 Task: For heading Calibri with Bold.  font size for heading24,  'Change the font style of data to'Bell MT.  and font size to 16,  Change the alignment of both headline & data to Align middle & Align Center.  In the sheet  BudgetPlan
Action: Mouse moved to (35, 98)
Screenshot: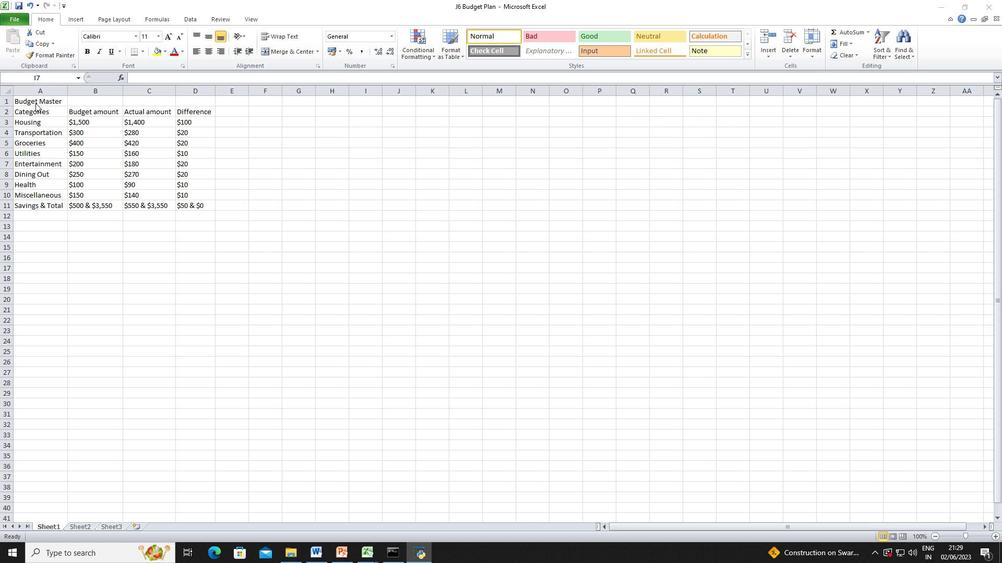 
Action: Mouse pressed left at (35, 98)
Screenshot: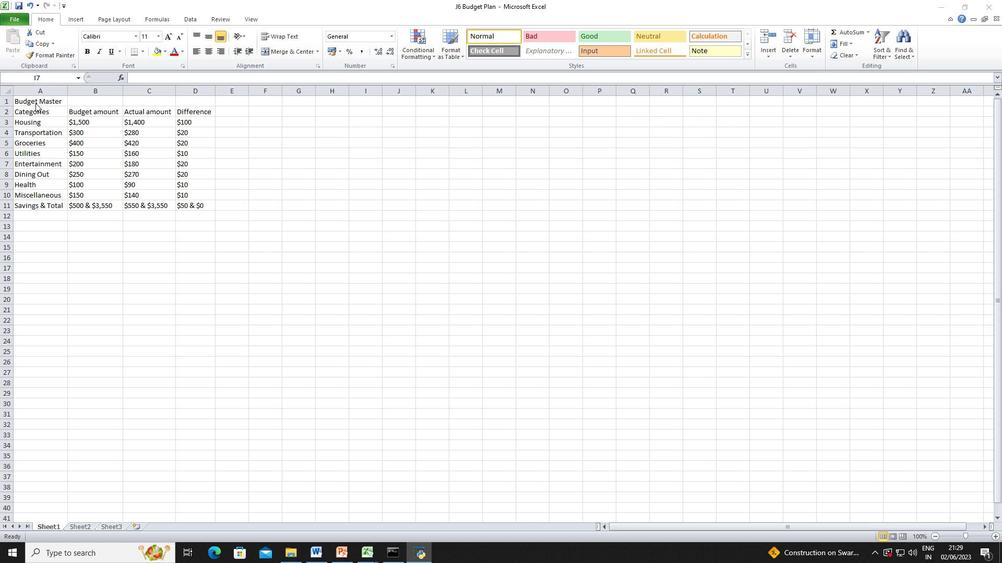 
Action: Mouse moved to (37, 102)
Screenshot: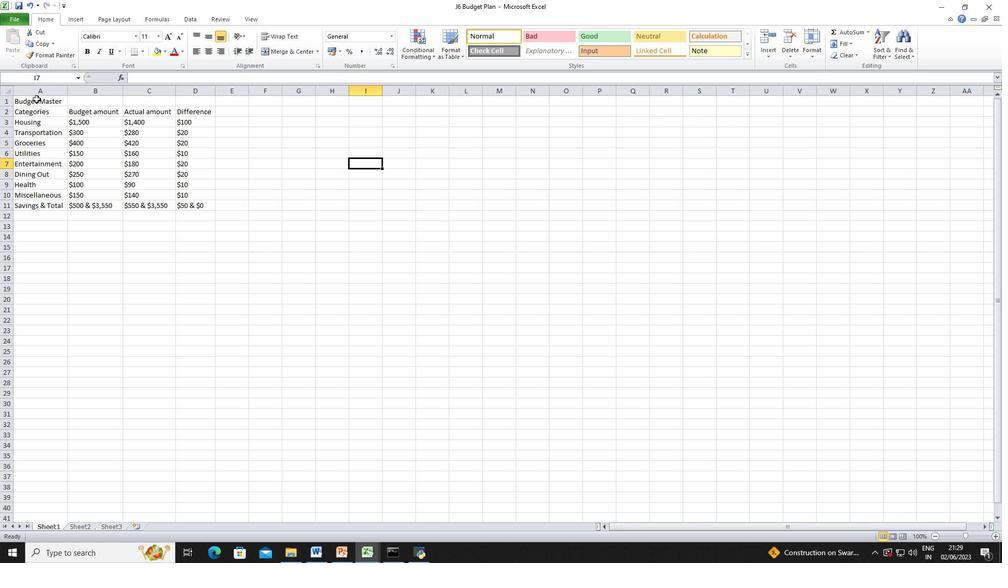 
Action: Mouse pressed left at (37, 102)
Screenshot: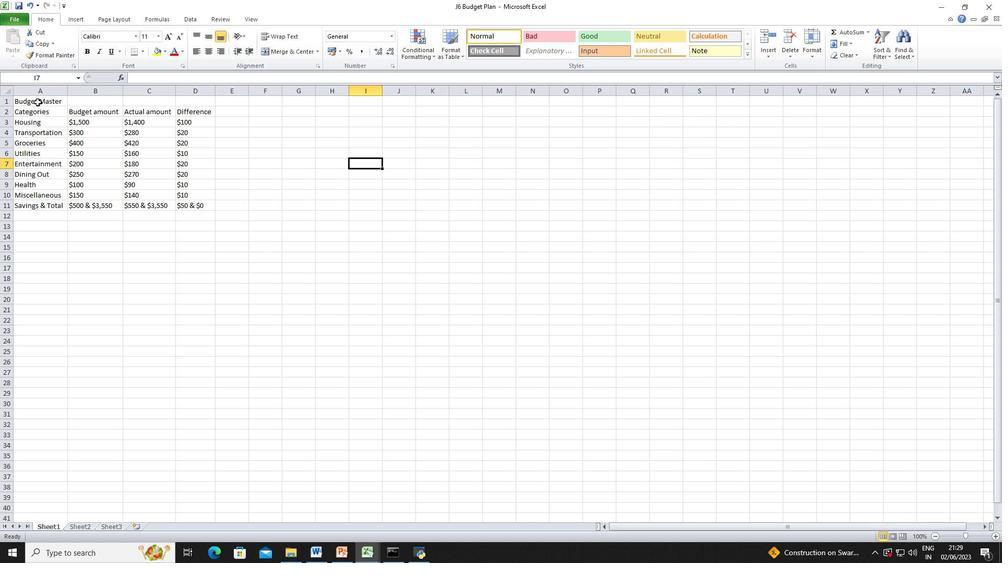 
Action: Mouse moved to (136, 34)
Screenshot: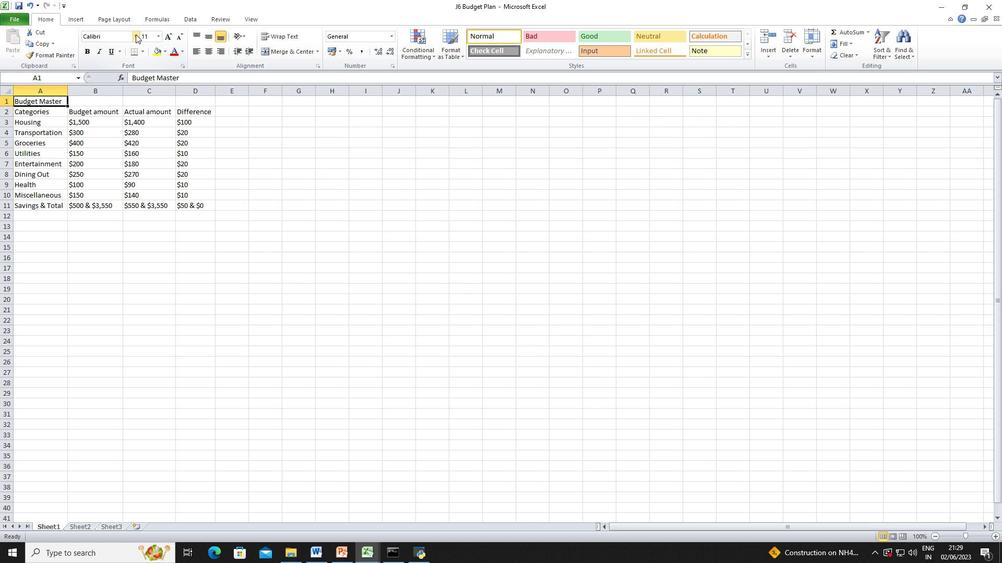 
Action: Mouse pressed left at (136, 34)
Screenshot: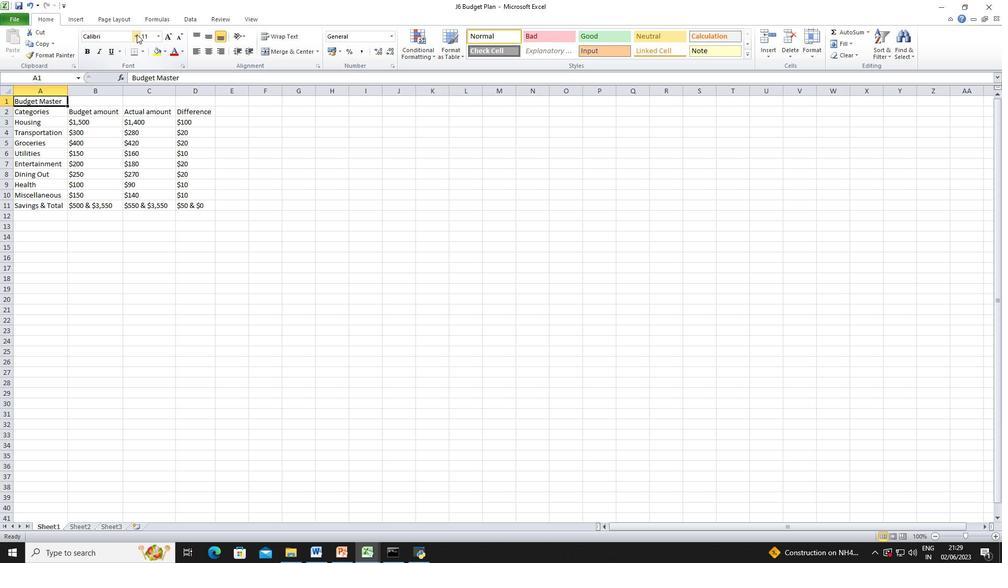 
Action: Mouse moved to (124, 75)
Screenshot: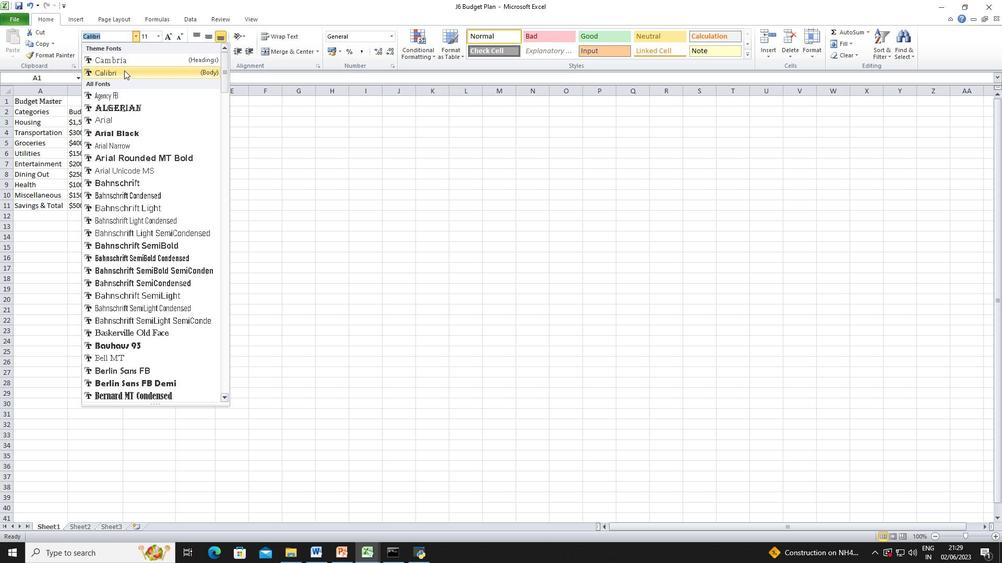 
Action: Mouse pressed left at (124, 75)
Screenshot: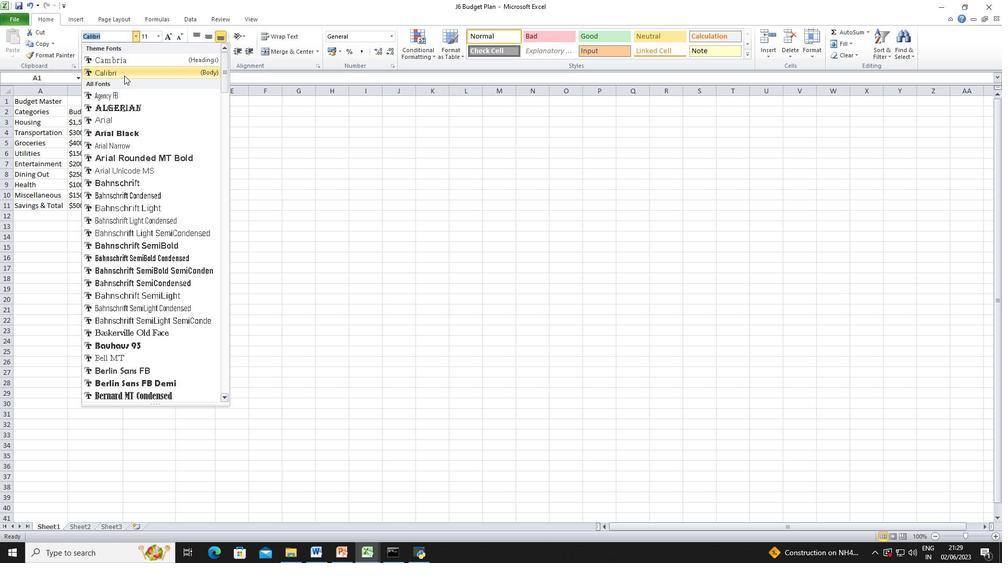 
Action: Mouse moved to (88, 55)
Screenshot: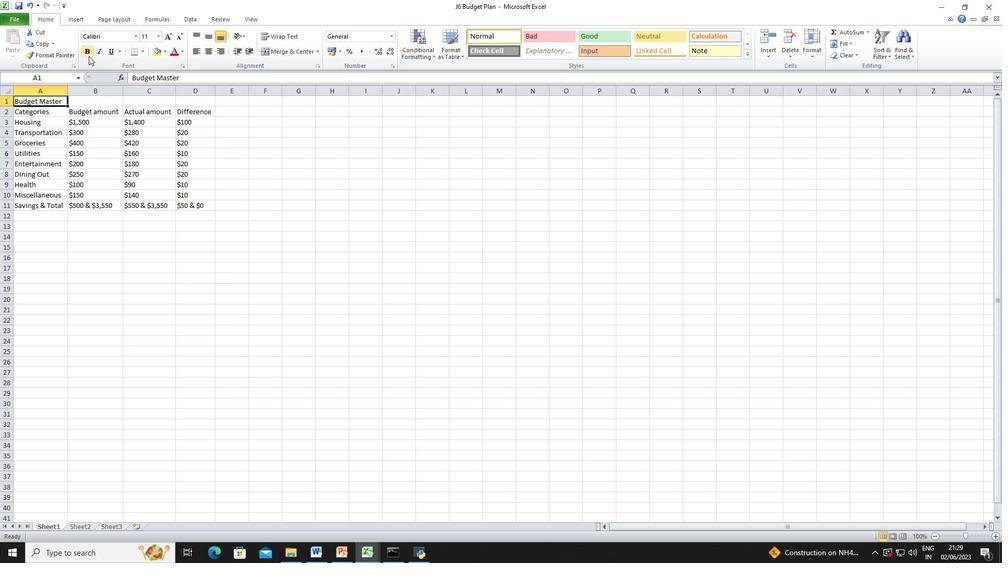 
Action: Mouse pressed left at (88, 55)
Screenshot: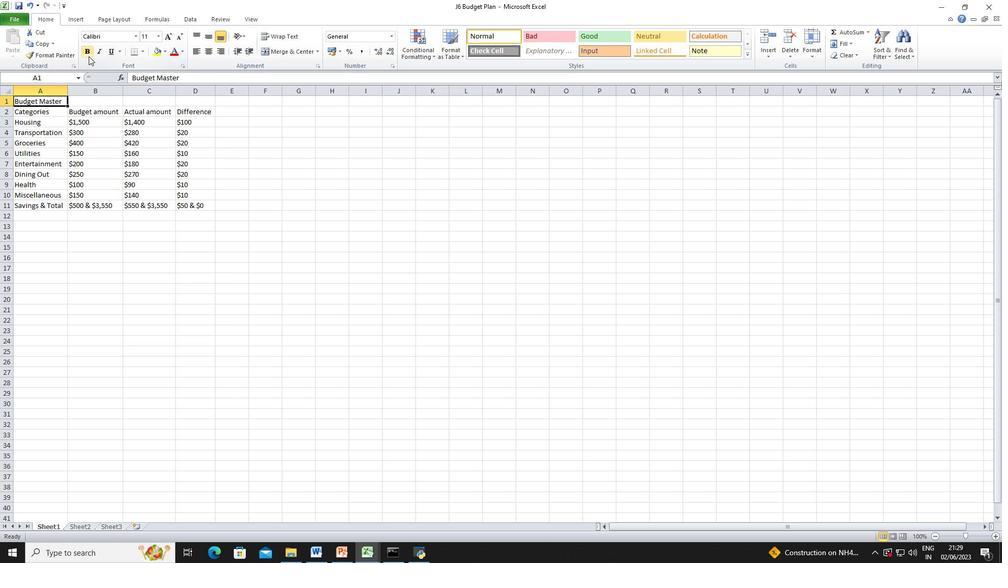 
Action: Mouse moved to (155, 38)
Screenshot: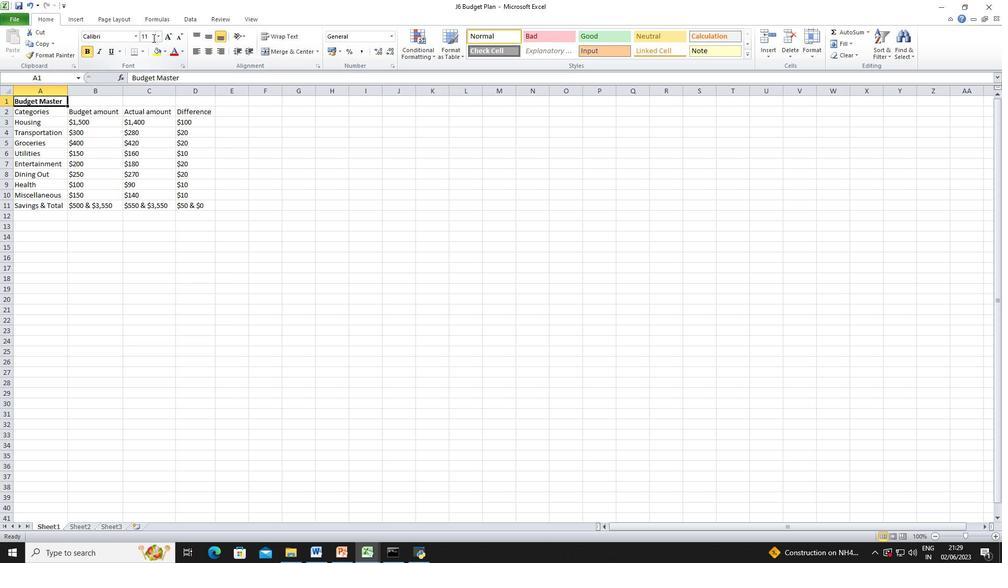 
Action: Mouse pressed left at (155, 38)
Screenshot: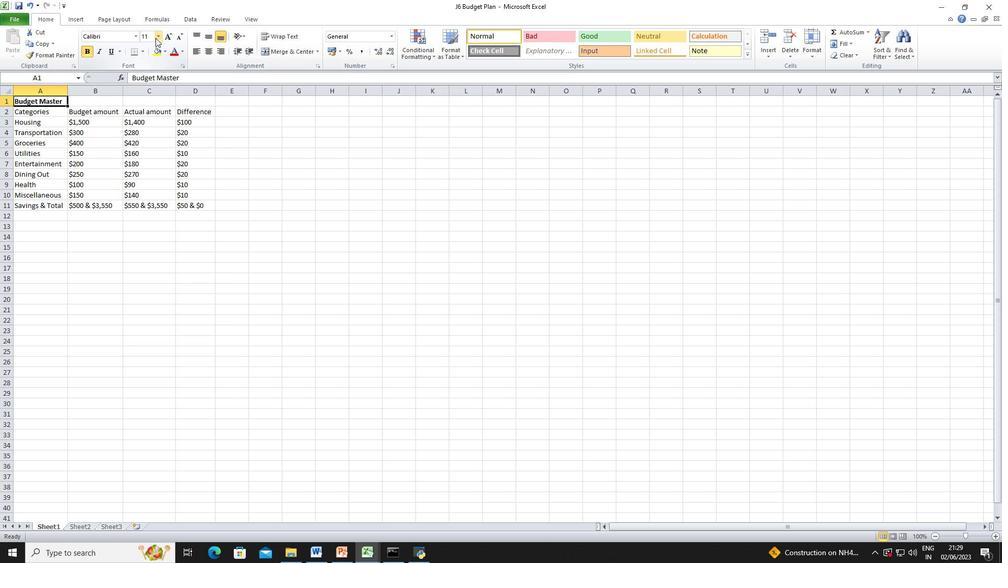 
Action: Mouse moved to (144, 136)
Screenshot: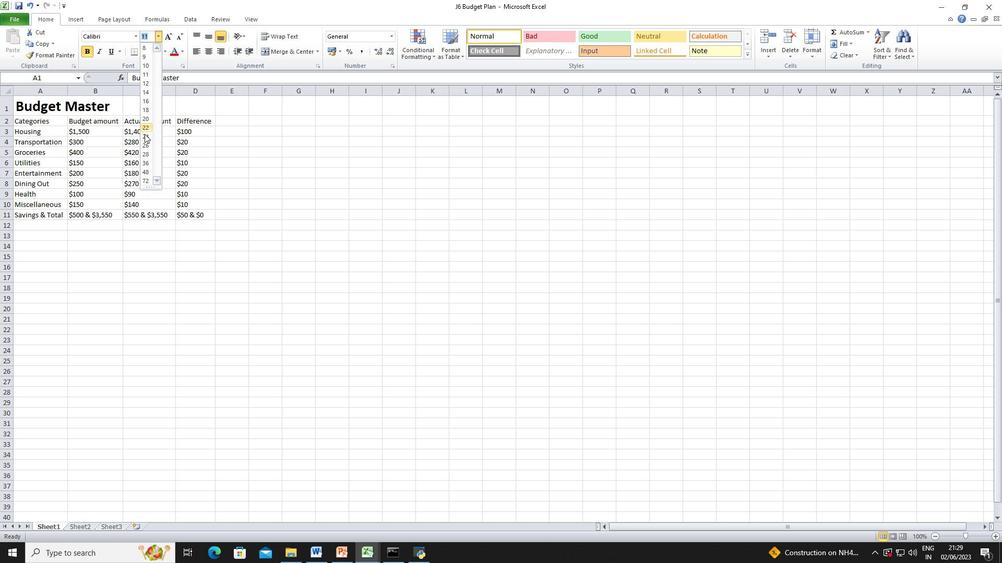
Action: Mouse pressed left at (144, 136)
Screenshot: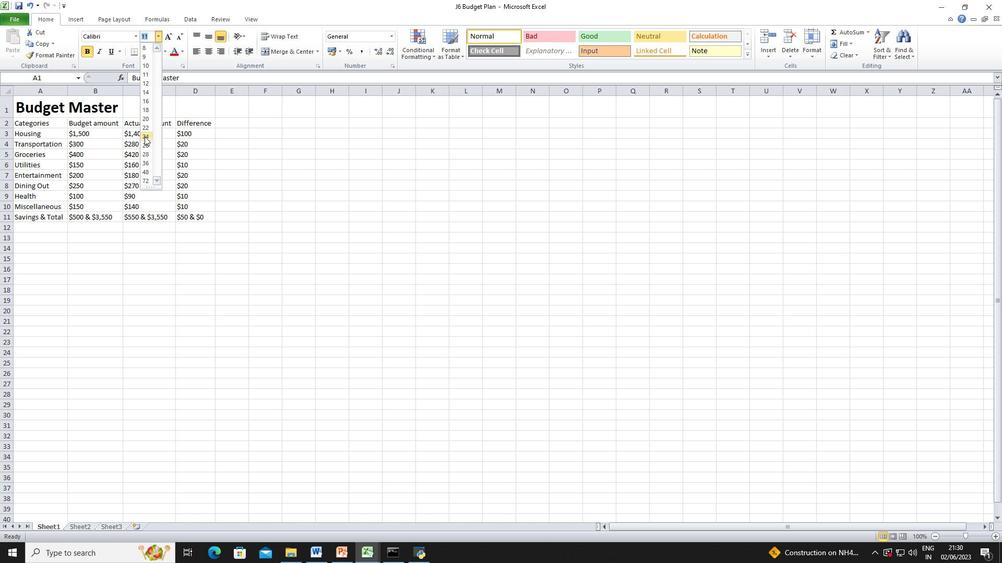 
Action: Mouse moved to (328, 152)
Screenshot: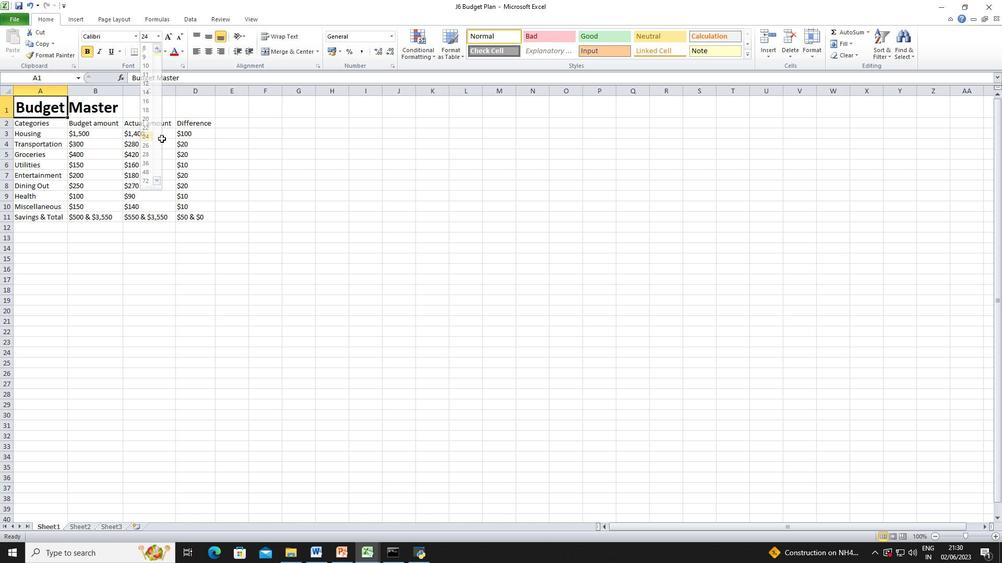 
Action: Mouse pressed left at (328, 152)
Screenshot: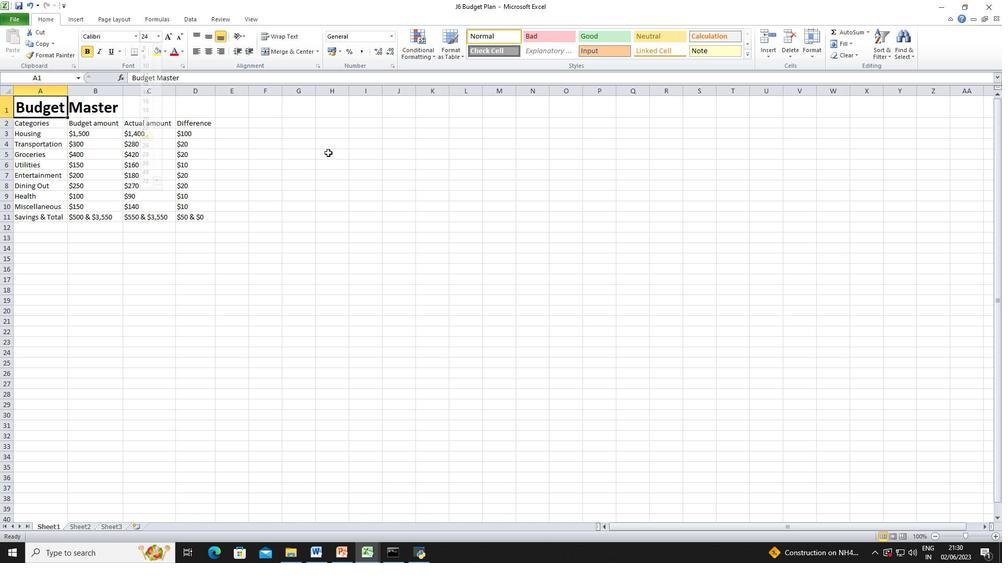 
Action: Mouse moved to (41, 126)
Screenshot: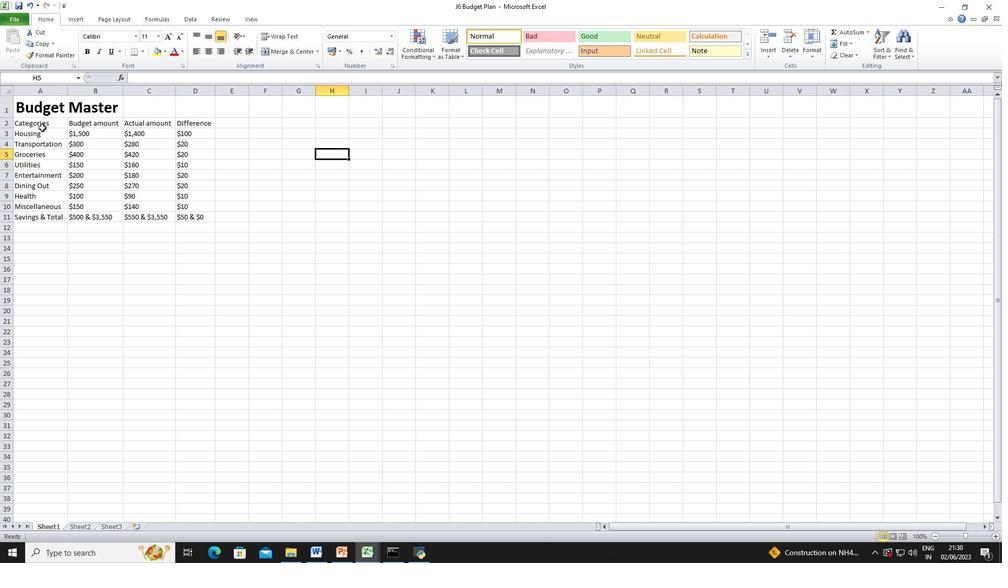 
Action: Mouse pressed left at (41, 126)
Screenshot: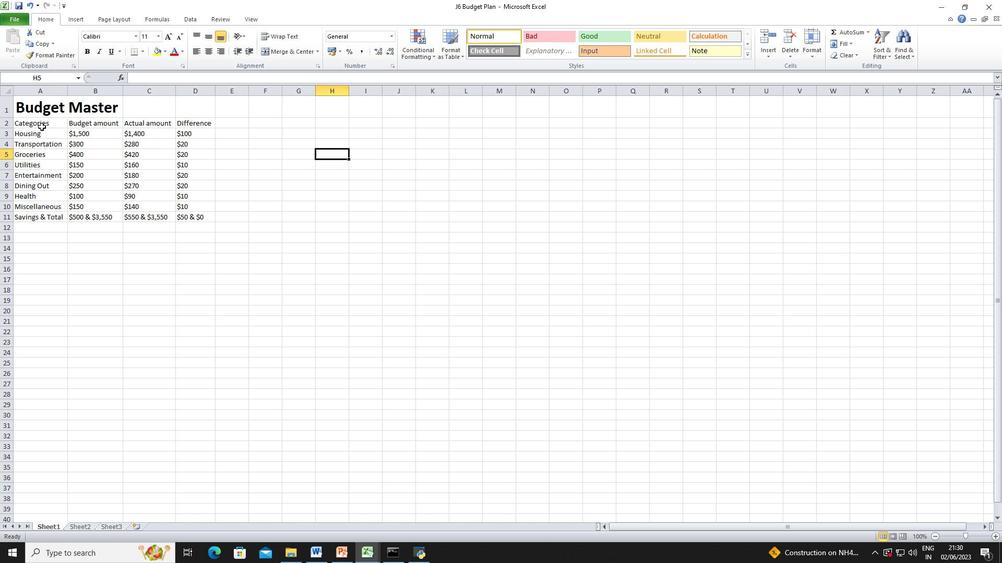 
Action: Mouse moved to (134, 31)
Screenshot: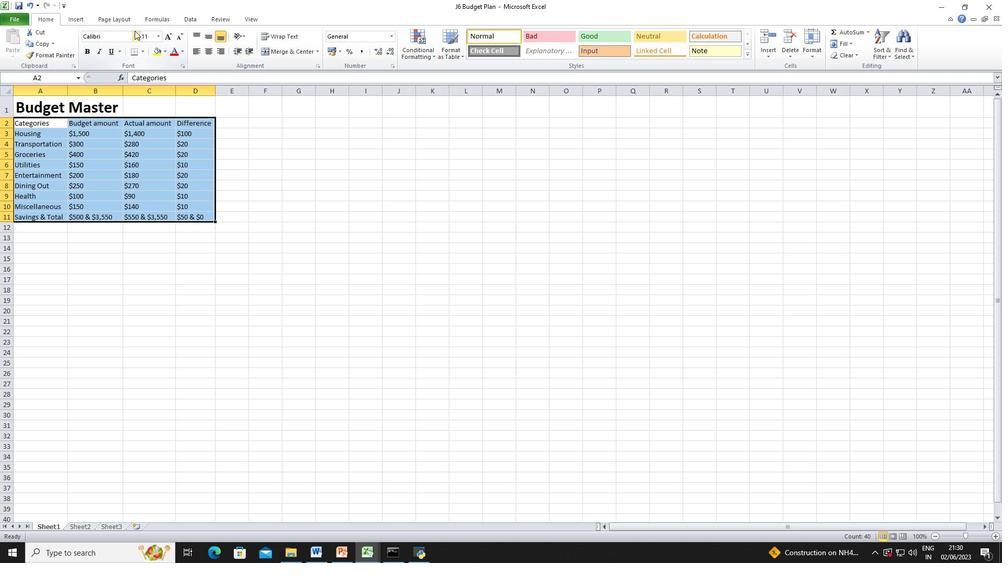 
Action: Mouse pressed left at (134, 31)
Screenshot: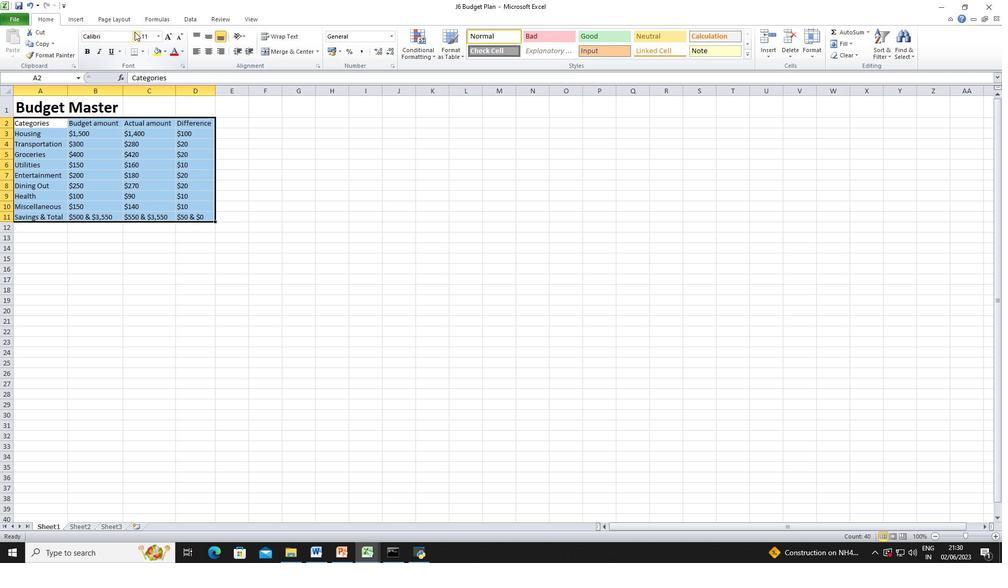 
Action: Mouse moved to (132, 357)
Screenshot: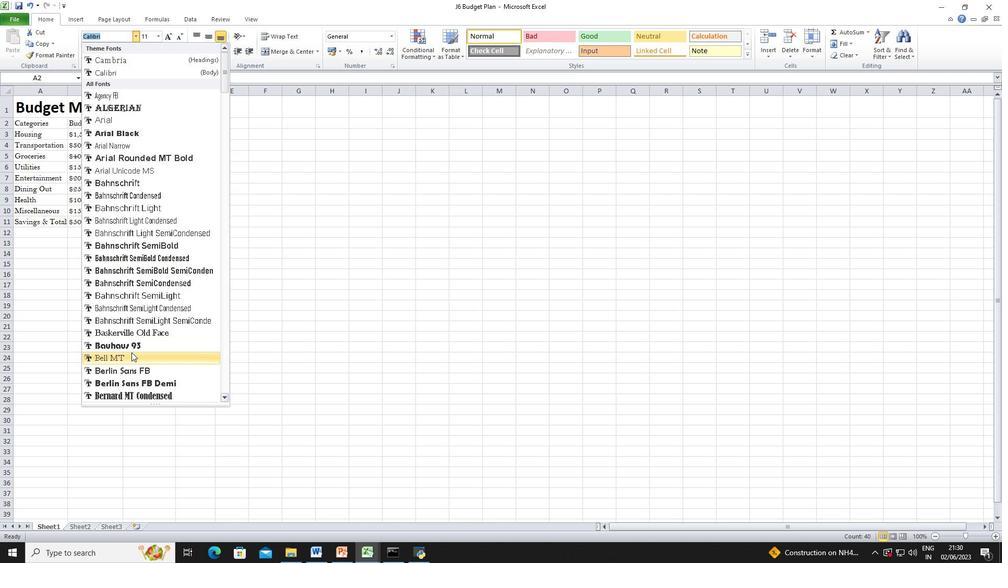 
Action: Mouse pressed left at (132, 357)
Screenshot: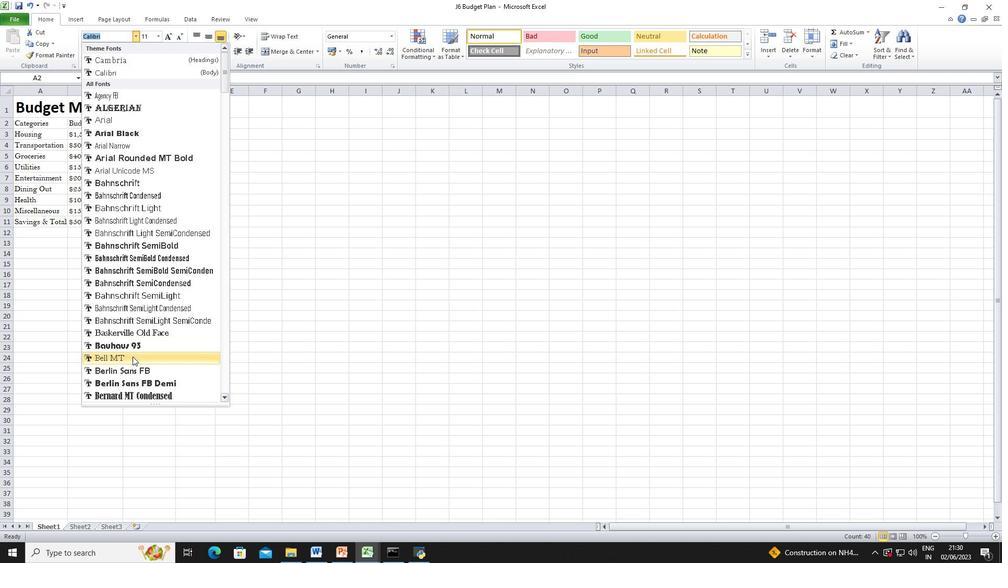 
Action: Mouse moved to (160, 36)
Screenshot: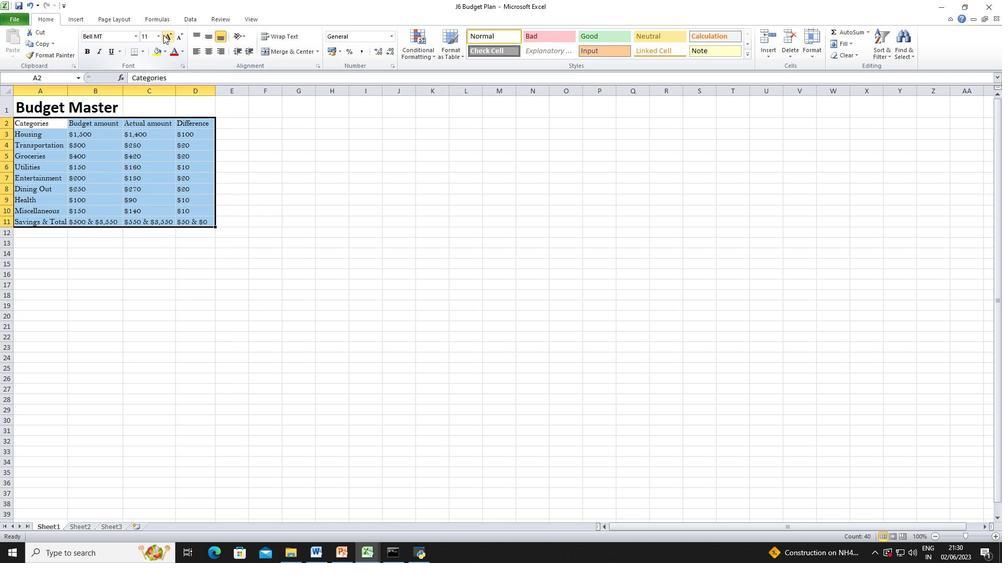 
Action: Mouse pressed left at (160, 36)
Screenshot: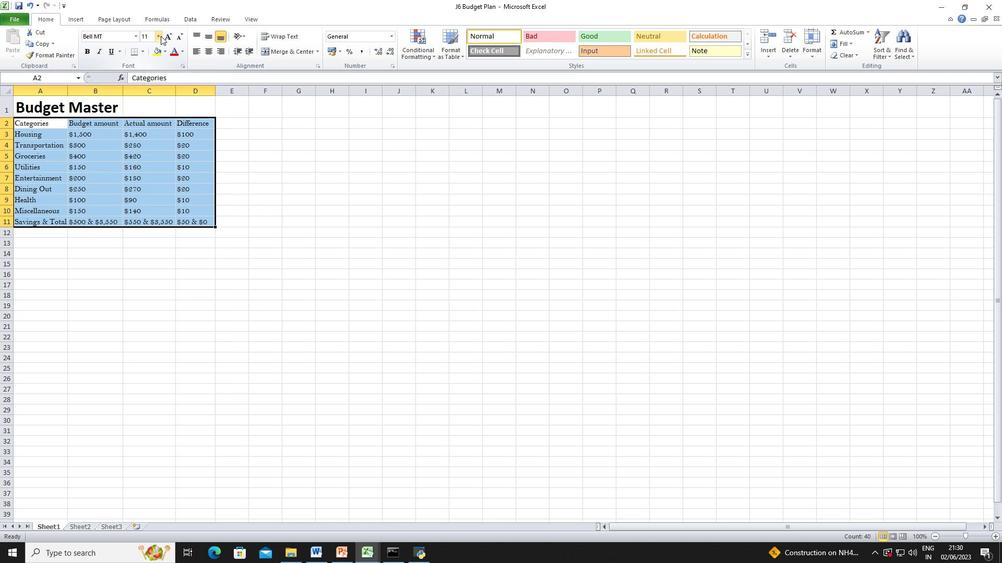 
Action: Mouse moved to (147, 101)
Screenshot: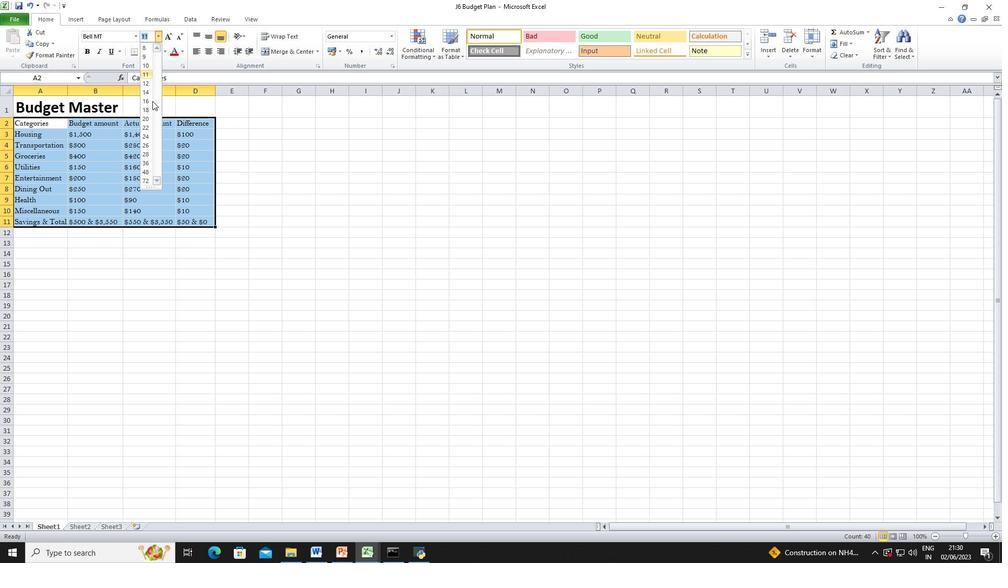 
Action: Mouse pressed left at (147, 101)
Screenshot: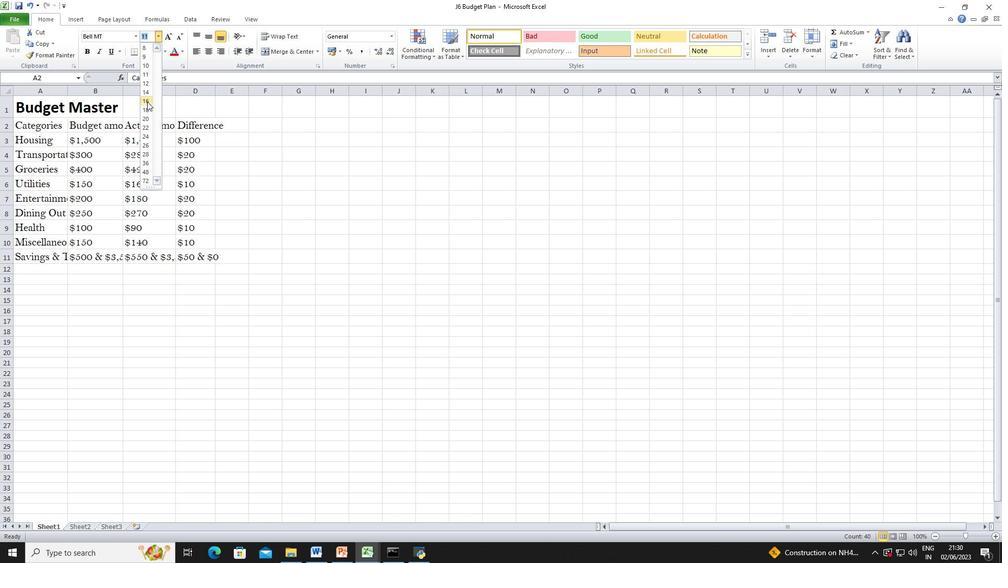 
Action: Mouse moved to (67, 91)
Screenshot: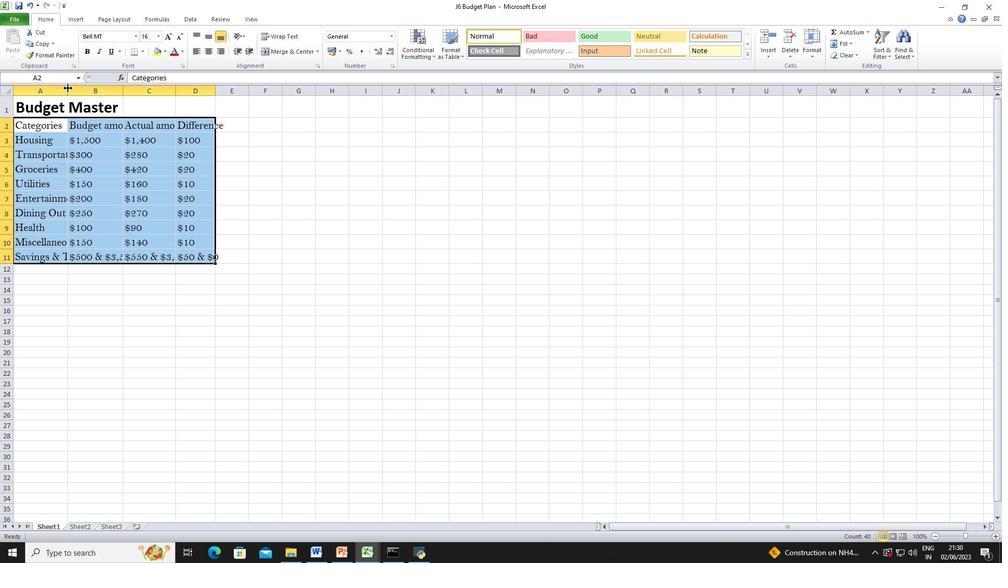
Action: Mouse pressed left at (67, 91)
Screenshot: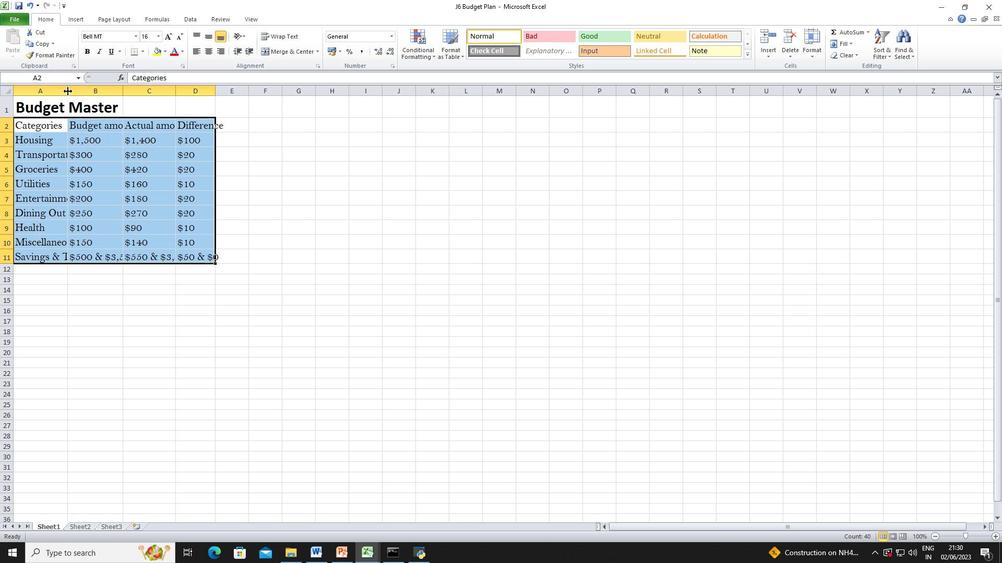 
Action: Mouse pressed left at (67, 91)
Screenshot: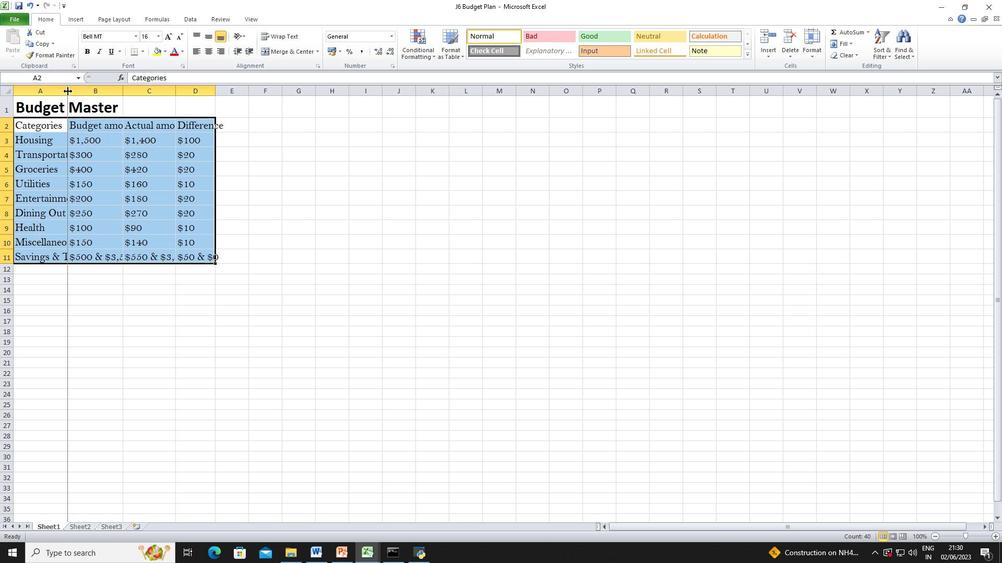 
Action: Mouse moved to (184, 89)
Screenshot: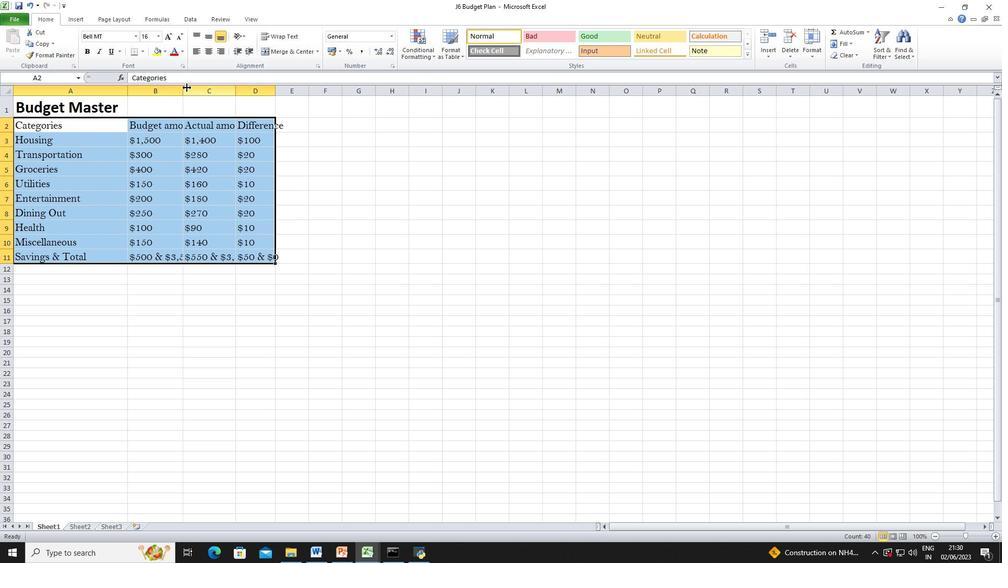 
Action: Mouse pressed left at (184, 89)
Screenshot: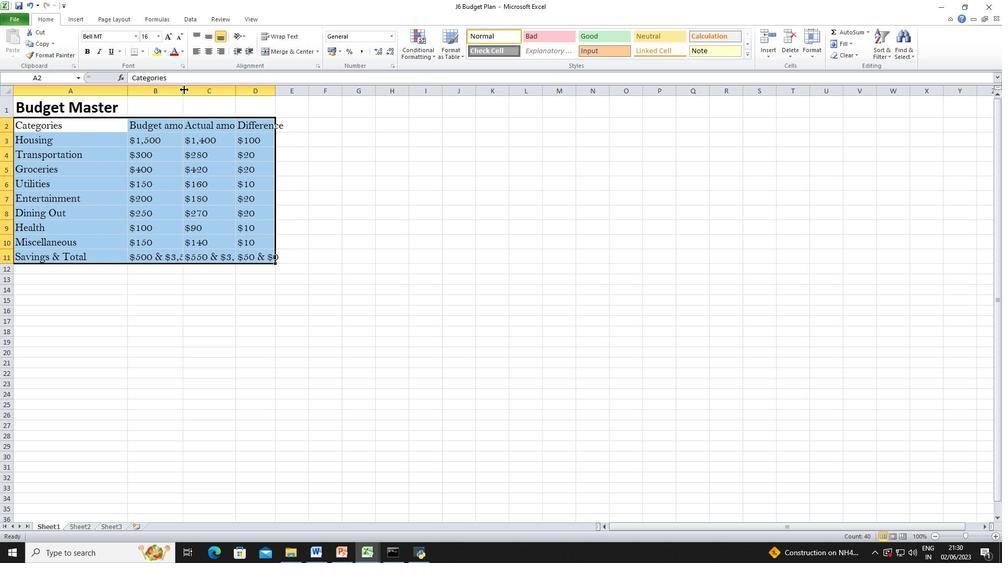 
Action: Mouse pressed left at (184, 89)
Screenshot: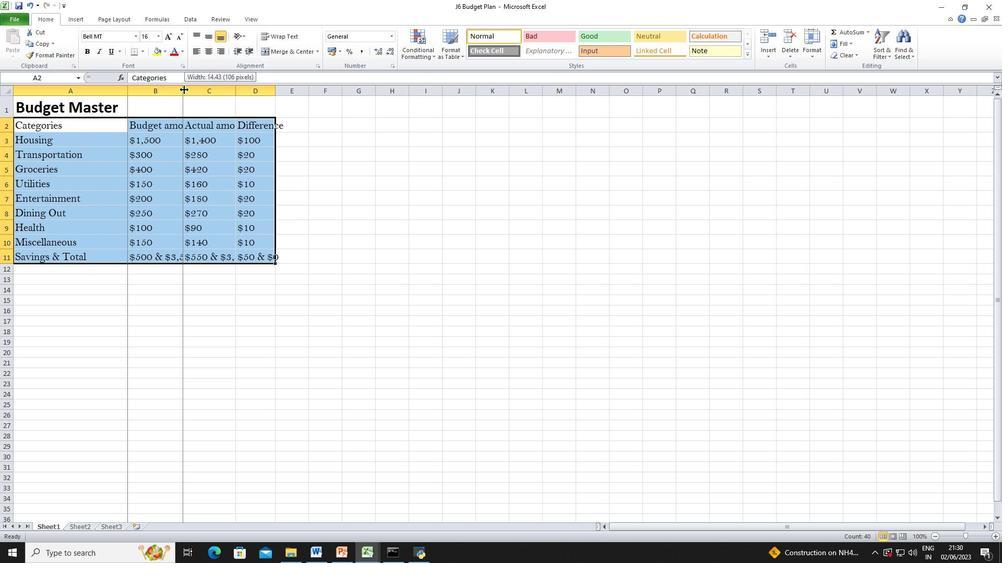 
Action: Mouse moved to (258, 90)
Screenshot: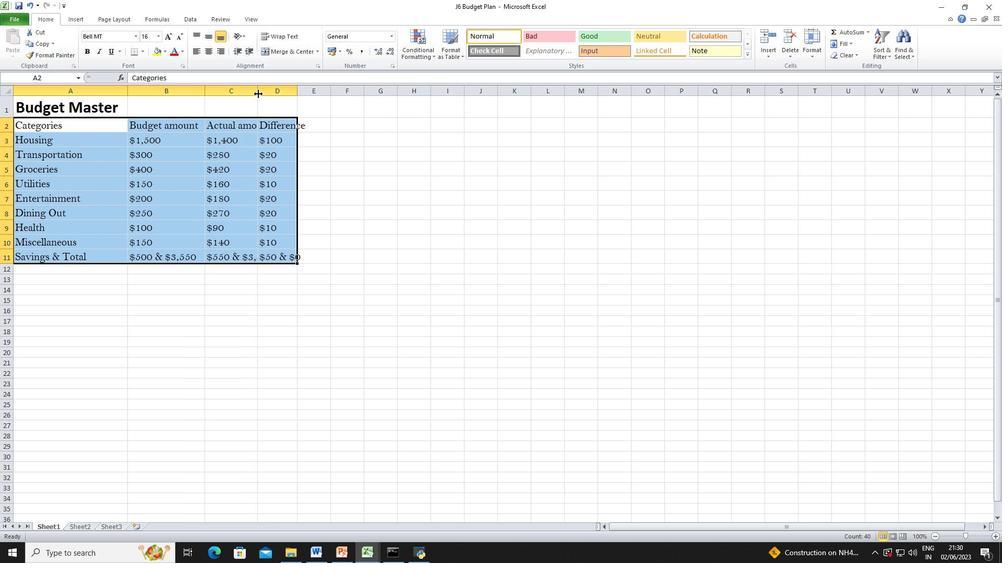 
Action: Mouse pressed left at (258, 90)
Screenshot: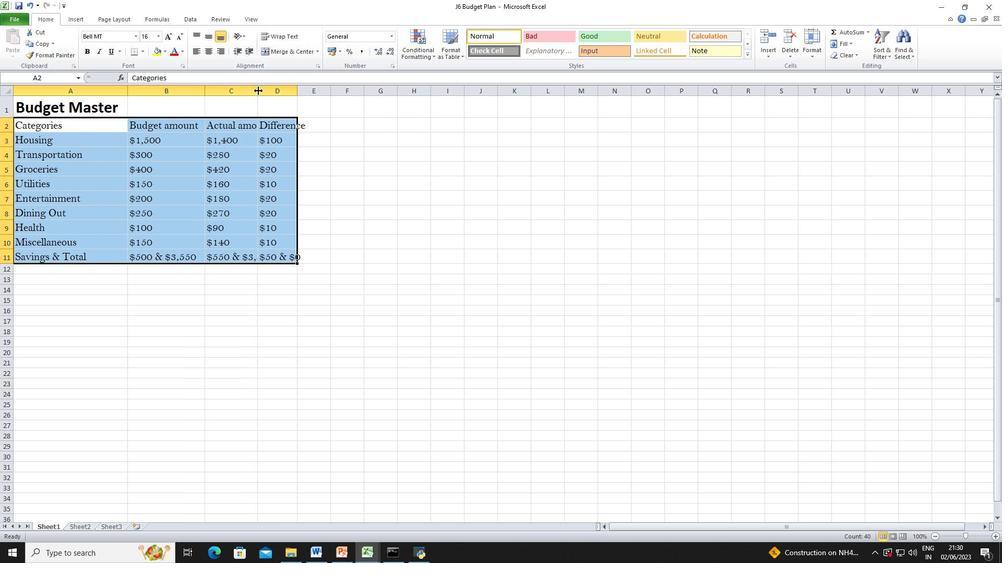 
Action: Mouse pressed left at (258, 90)
Screenshot: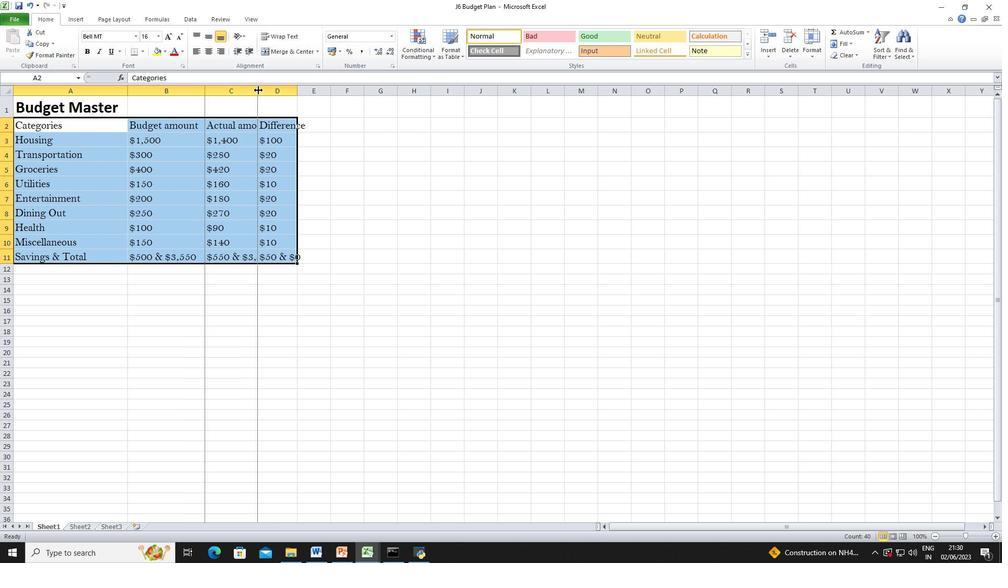 
Action: Mouse moved to (321, 87)
Screenshot: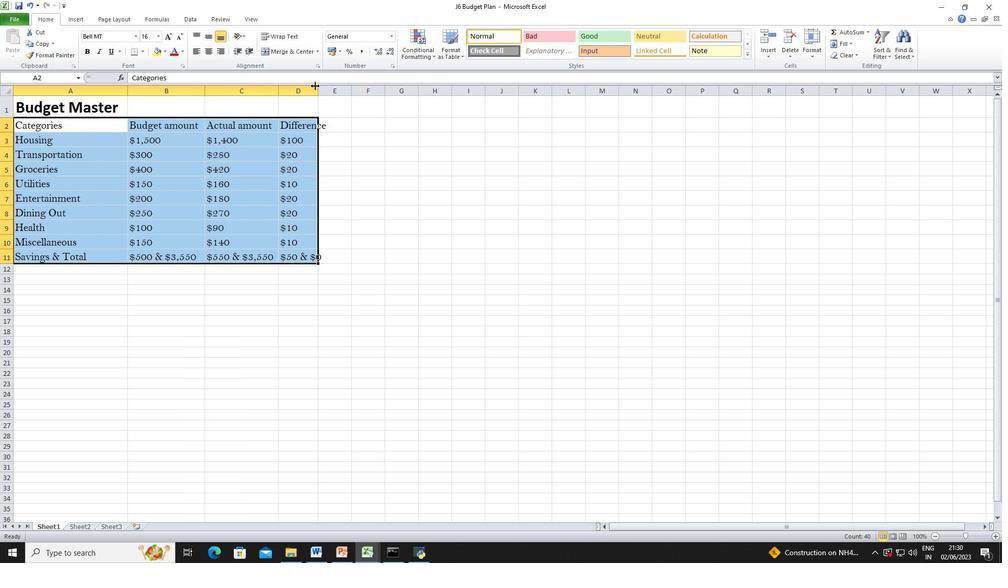 
Action: Mouse pressed left at (321, 87)
Screenshot: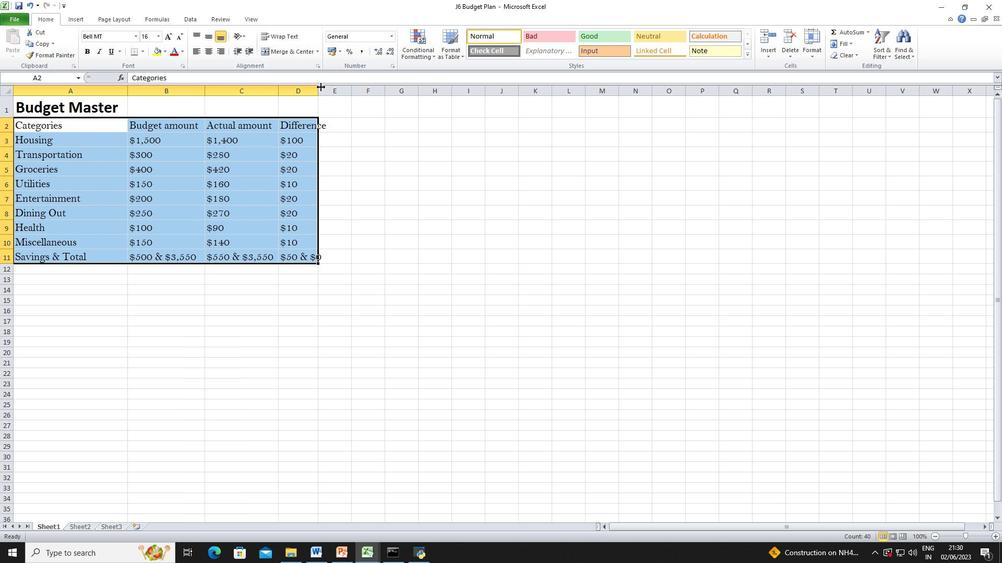 
Action: Mouse moved to (321, 88)
Screenshot: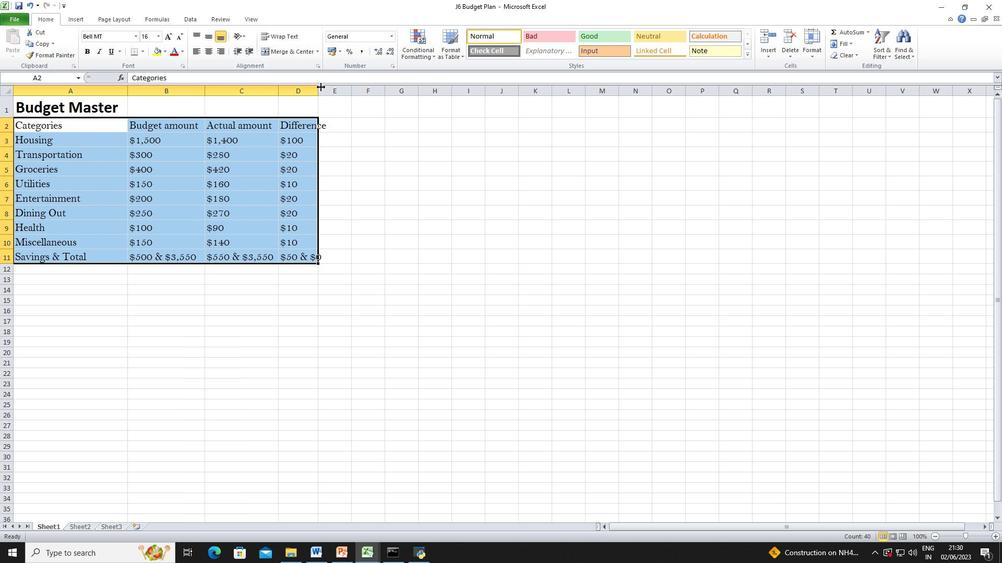 
Action: Mouse pressed left at (321, 88)
Screenshot: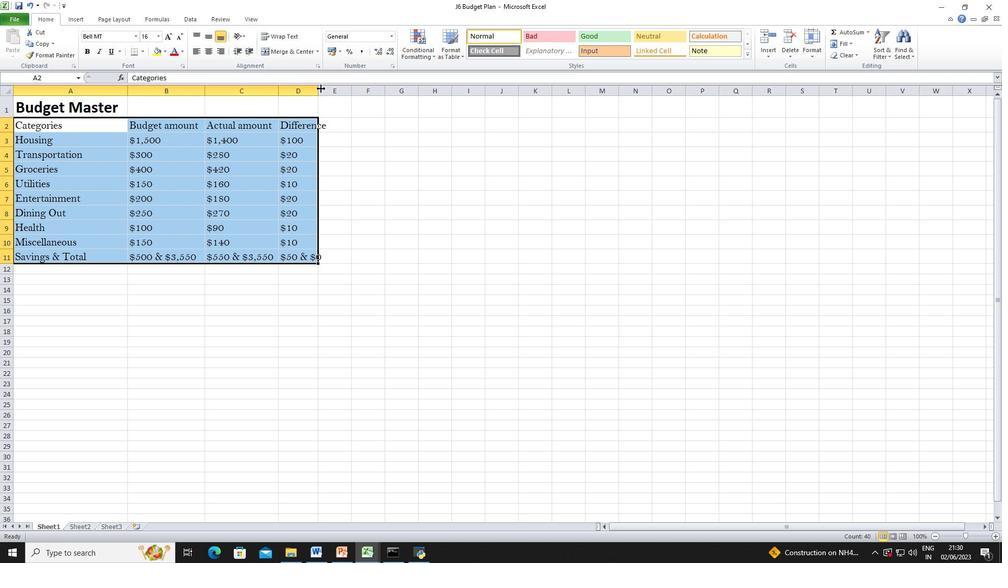 
Action: Mouse moved to (316, 90)
Screenshot: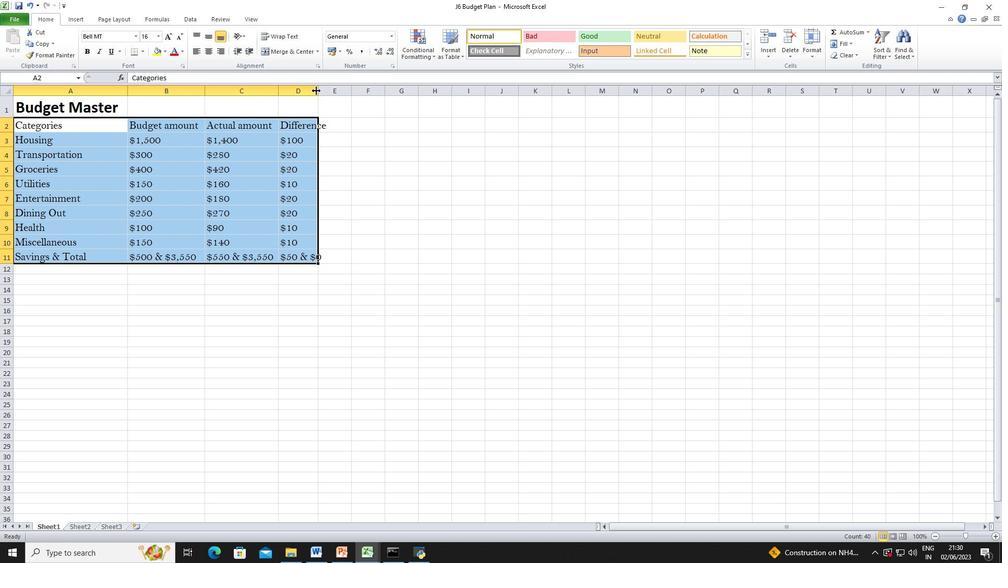 
Action: Mouse pressed left at (316, 90)
Screenshot: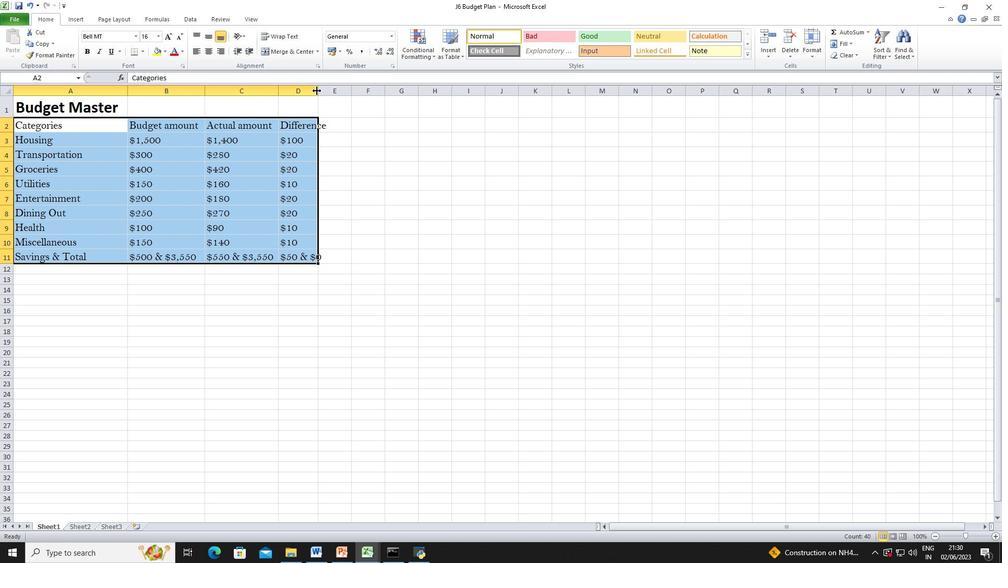 
Action: Mouse pressed left at (316, 90)
Screenshot: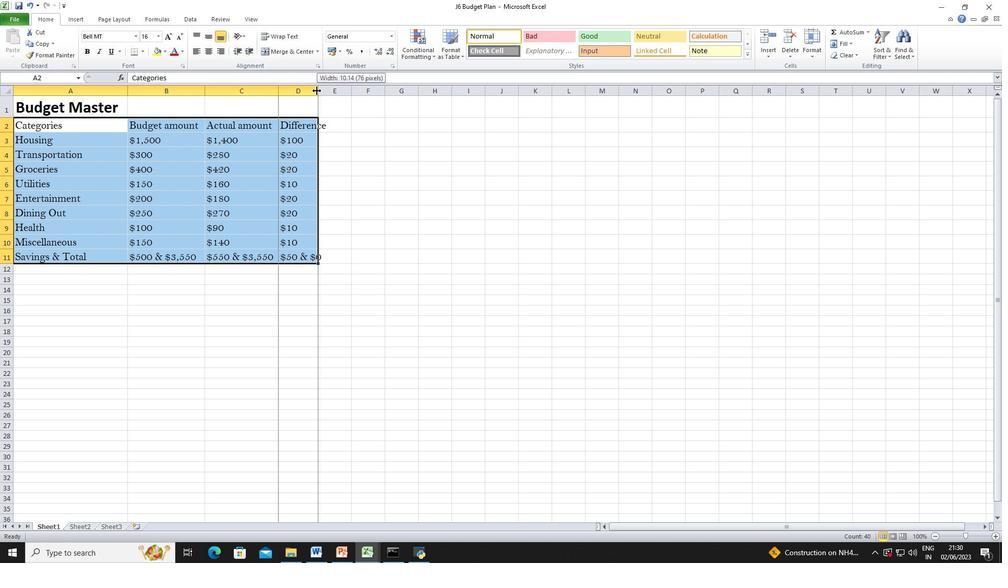 
Action: Mouse moved to (476, 169)
Screenshot: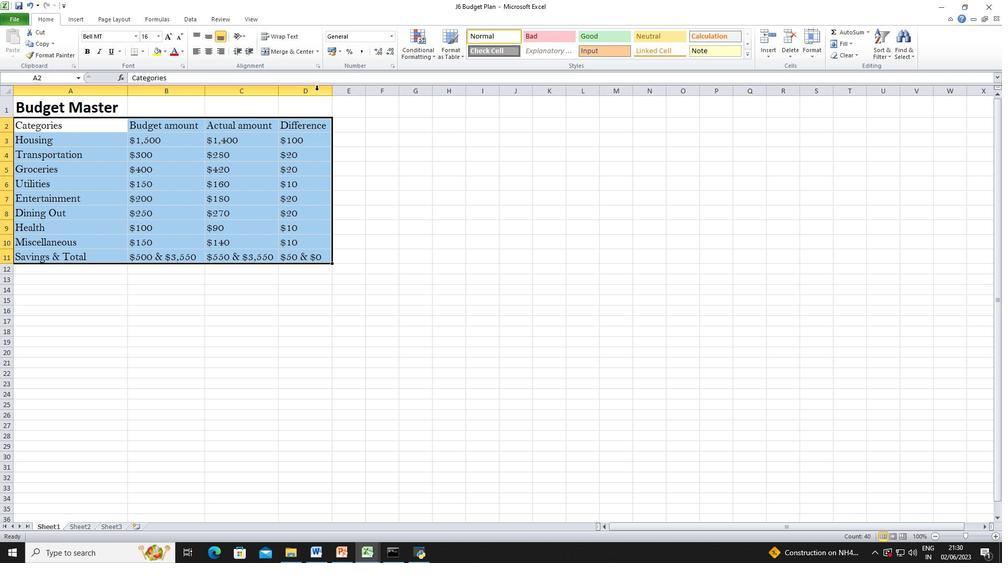 
Action: Mouse pressed left at (476, 169)
Screenshot: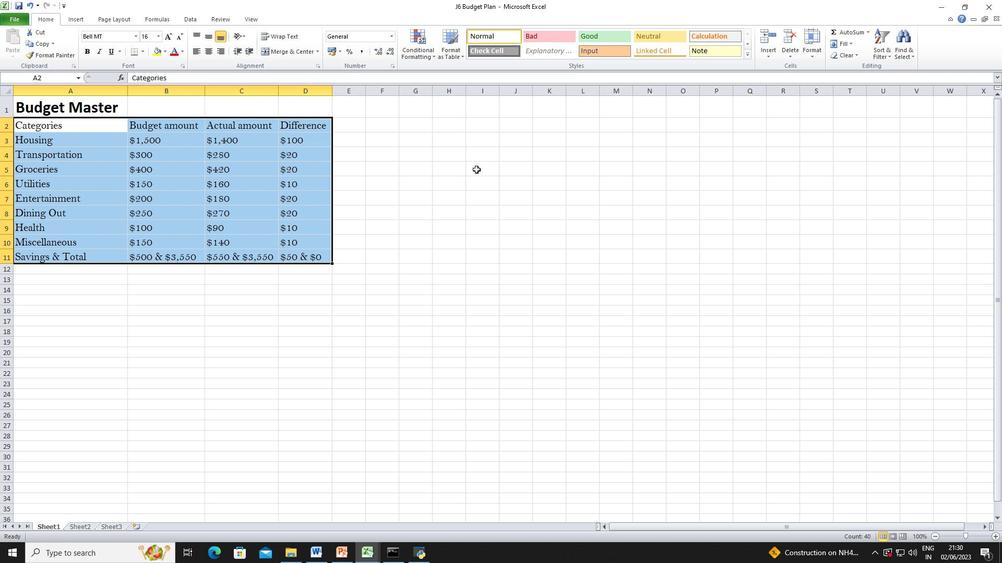 
Action: Mouse moved to (457, 225)
Screenshot: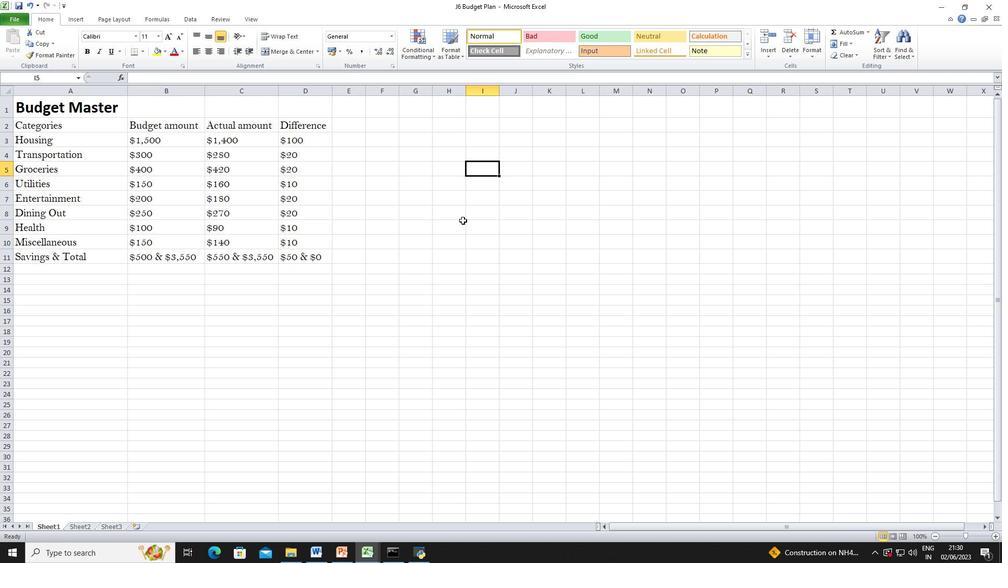 
Action: Mouse pressed left at (457, 225)
Screenshot: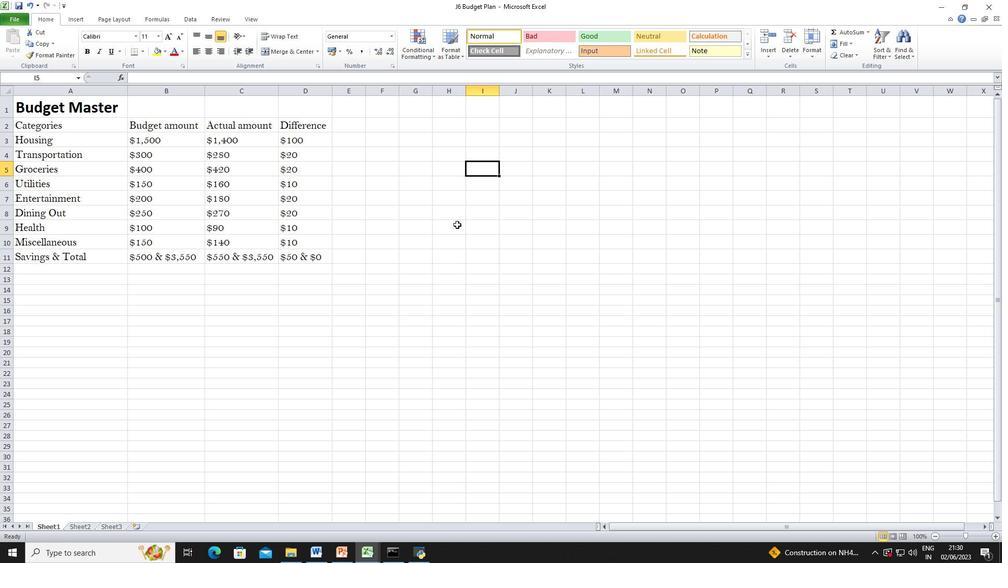 
Action: Mouse moved to (91, 116)
Screenshot: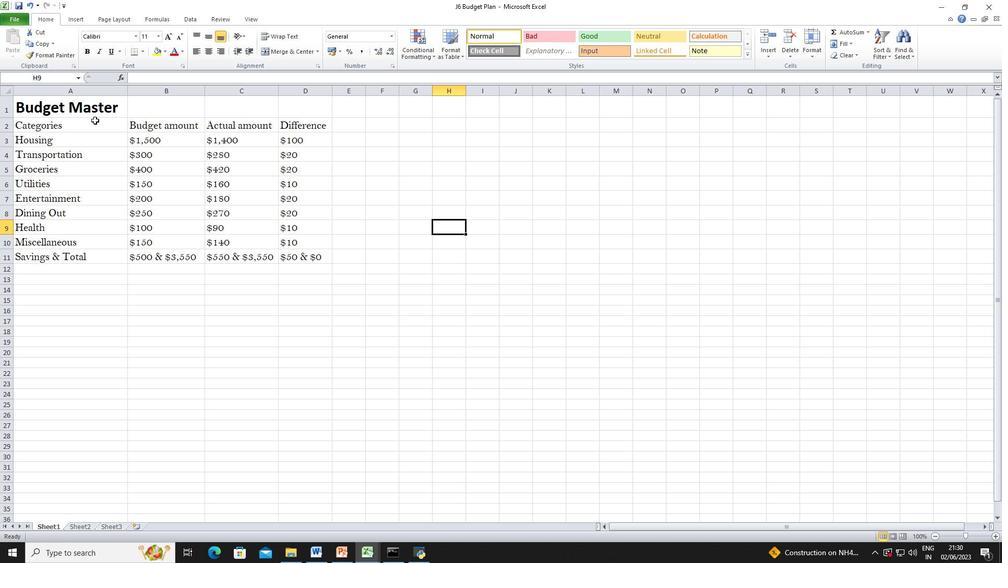 
Action: Mouse pressed left at (91, 116)
Screenshot: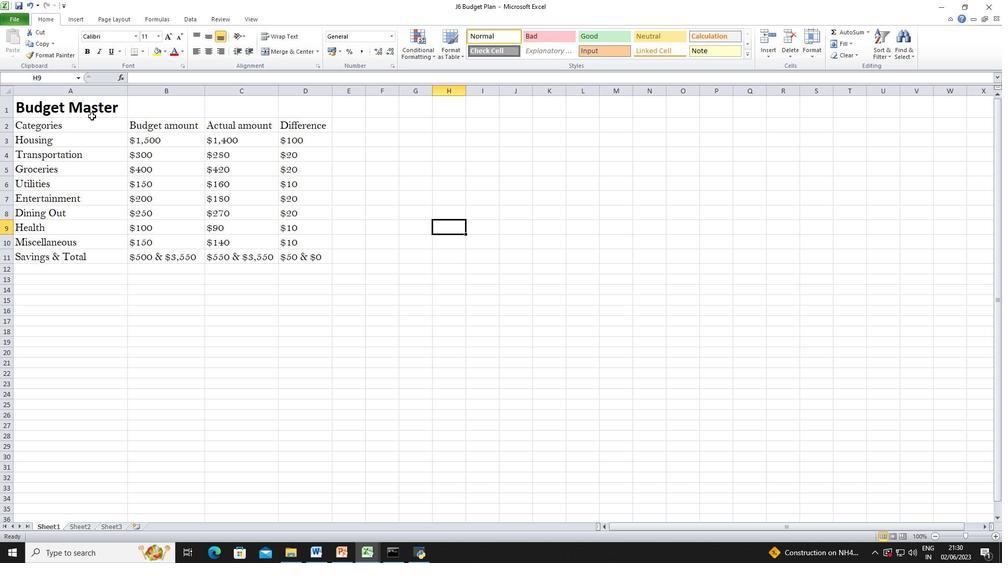 
Action: Mouse moved to (208, 35)
Screenshot: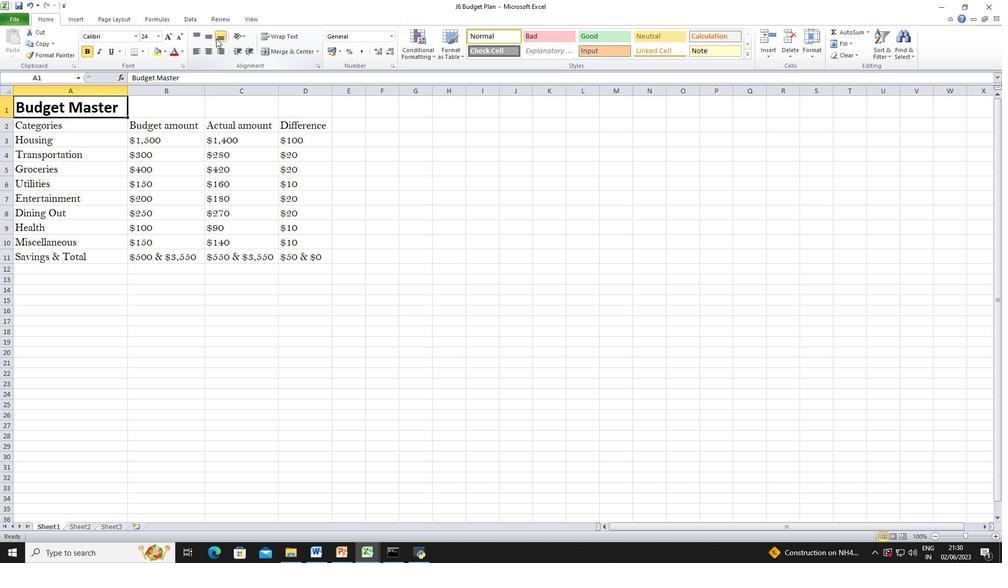 
Action: Mouse pressed left at (208, 35)
Screenshot: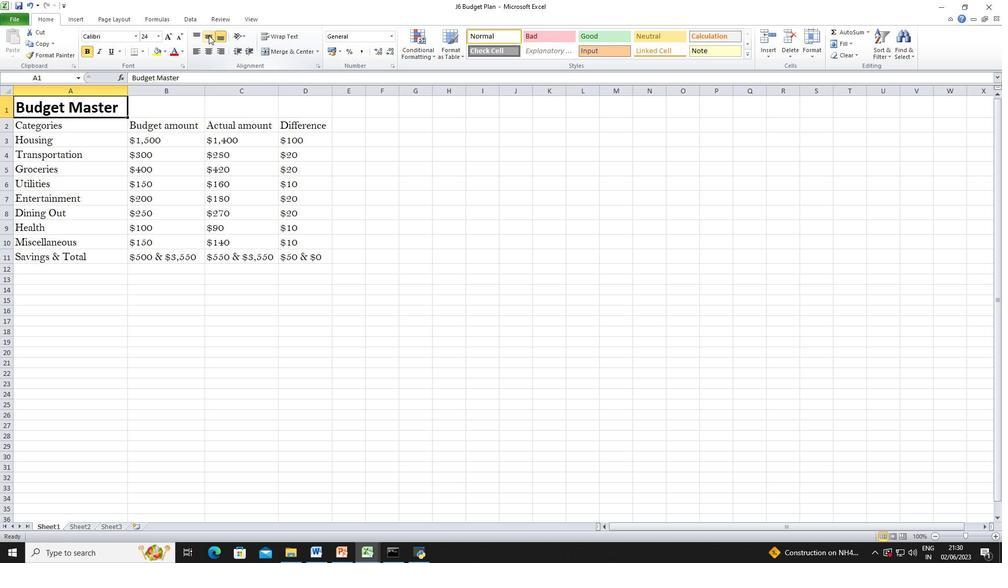 
Action: Mouse moved to (423, 143)
Screenshot: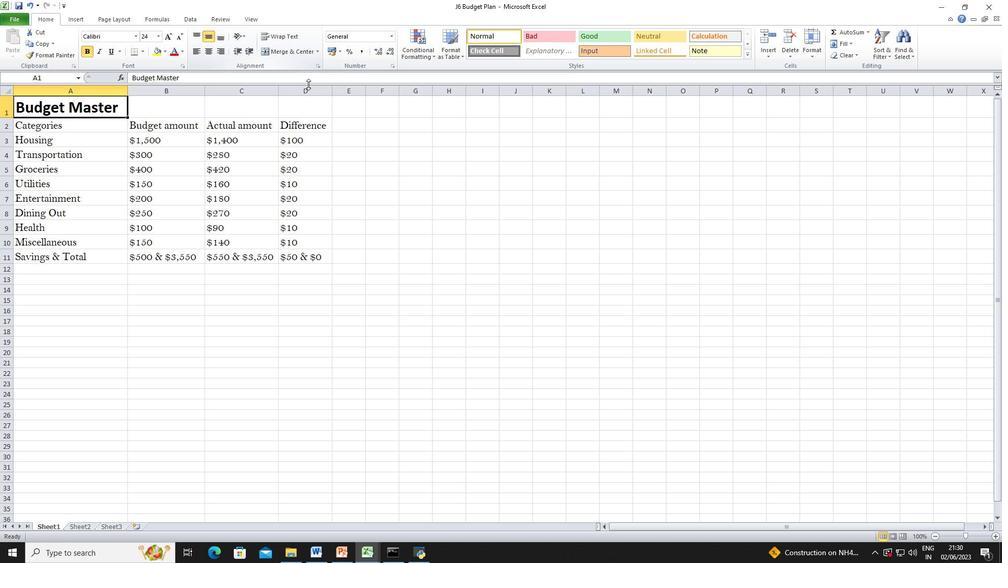 
Action: Mouse pressed left at (423, 143)
Screenshot: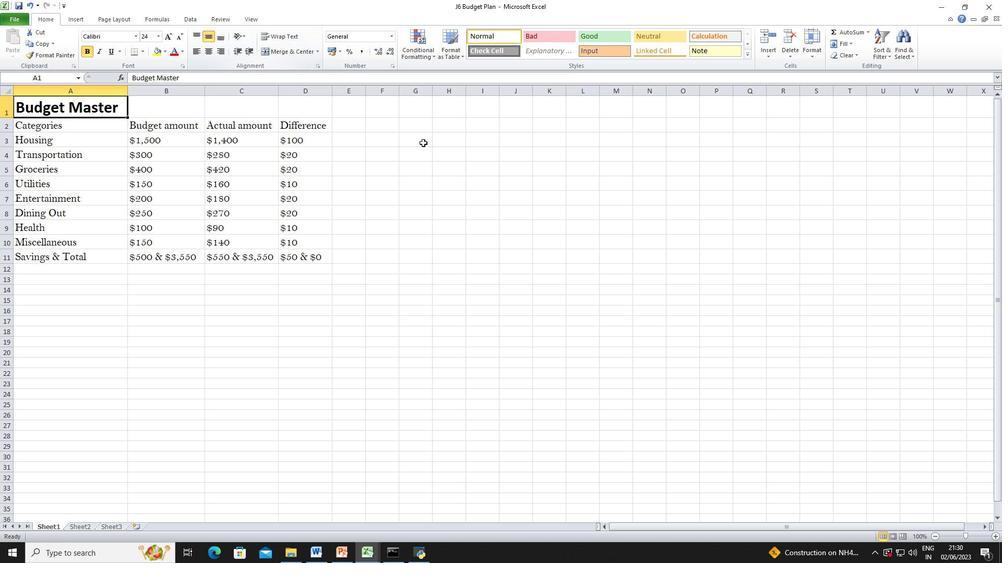 
Action: Mouse moved to (38, 124)
Screenshot: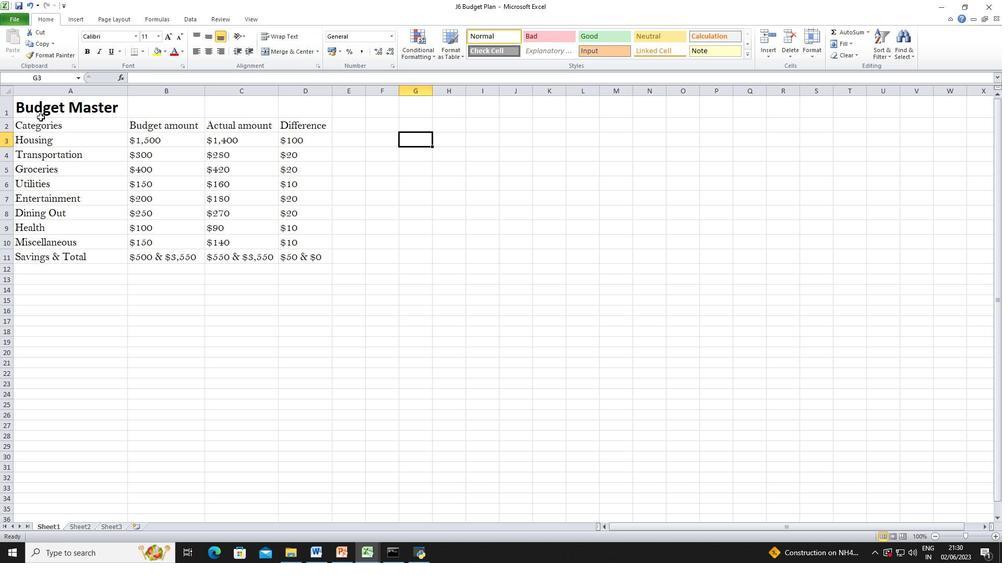 
Action: Mouse pressed left at (38, 124)
Screenshot: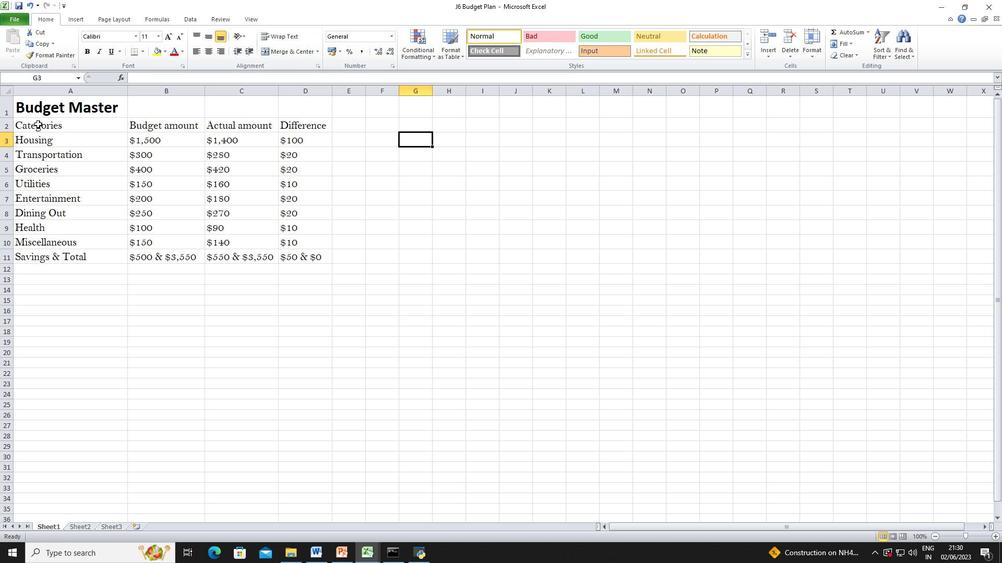 
Action: Mouse moved to (211, 52)
Screenshot: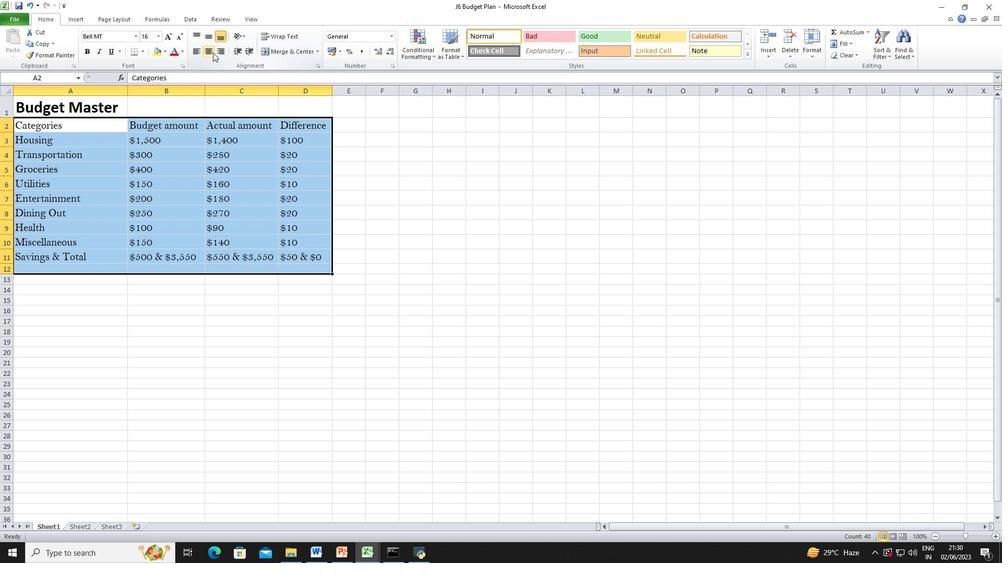 
Action: Mouse pressed left at (211, 52)
Screenshot: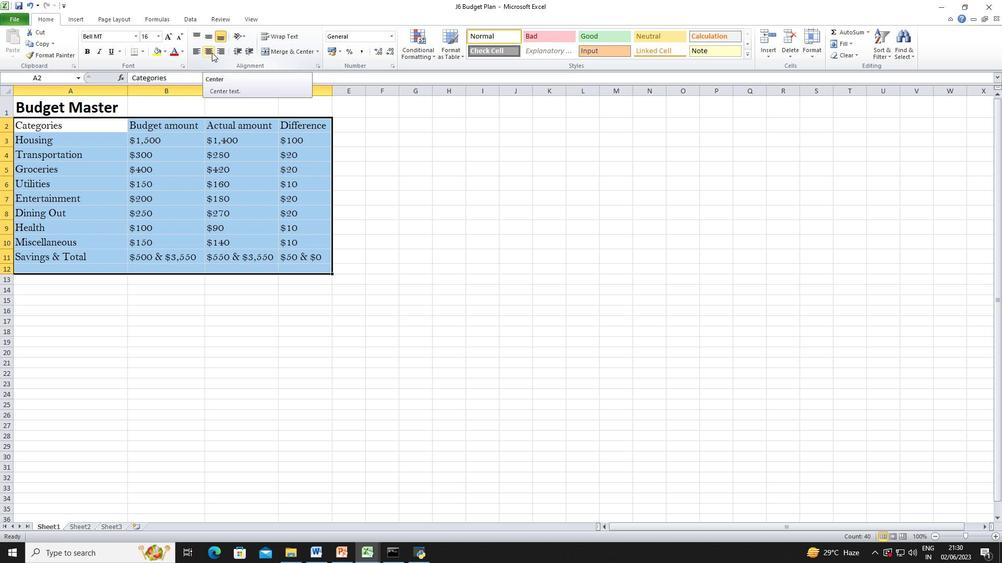 
Action: Mouse moved to (424, 227)
Screenshot: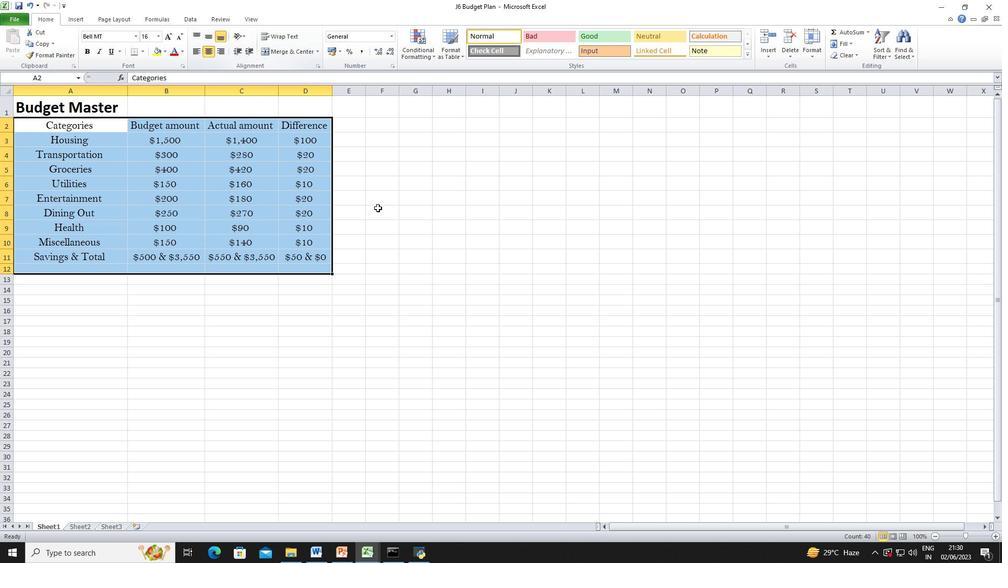 
Action: Mouse pressed left at (424, 227)
Screenshot: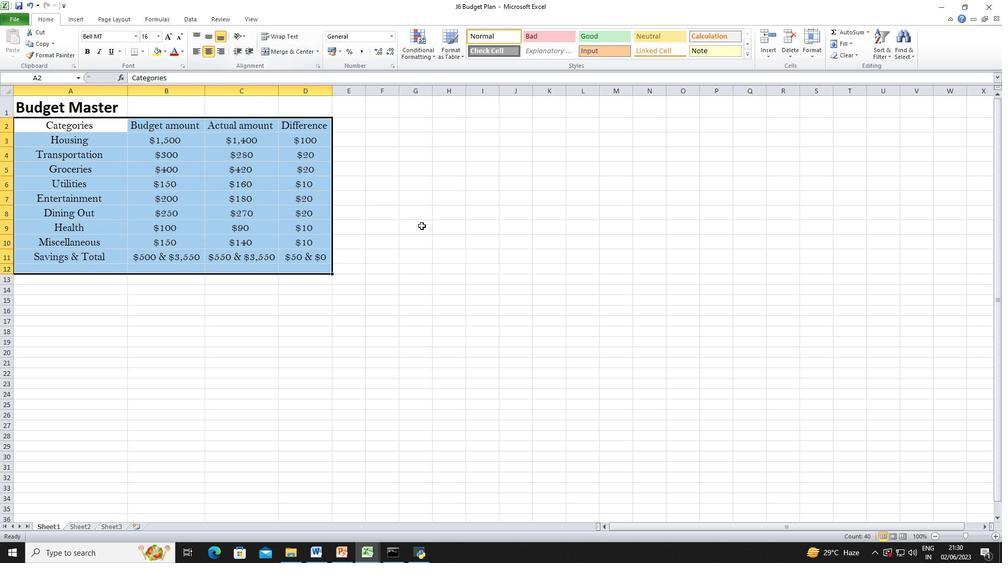 
Action: Mouse moved to (7, 16)
Screenshot: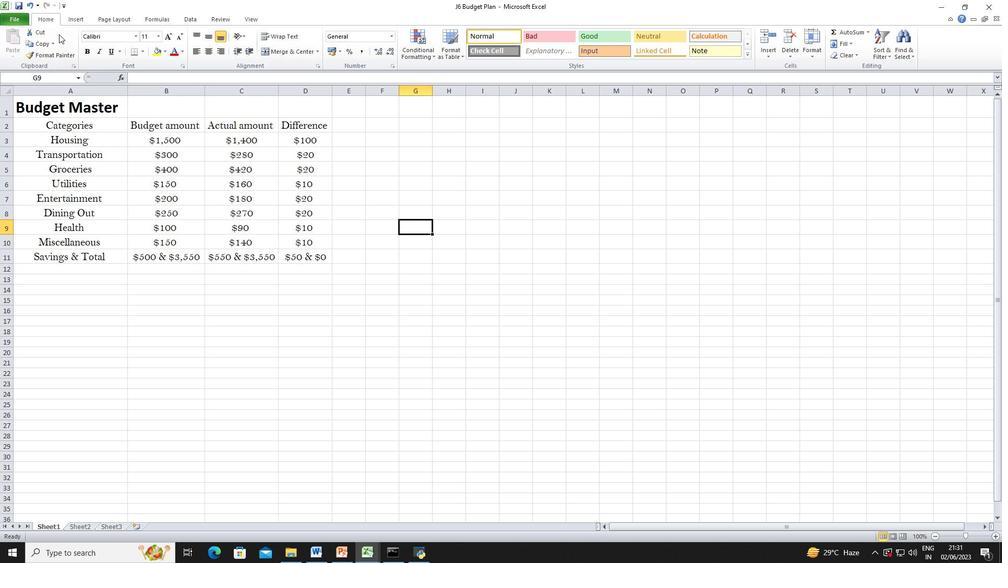 
Action: Mouse pressed left at (7, 16)
Screenshot: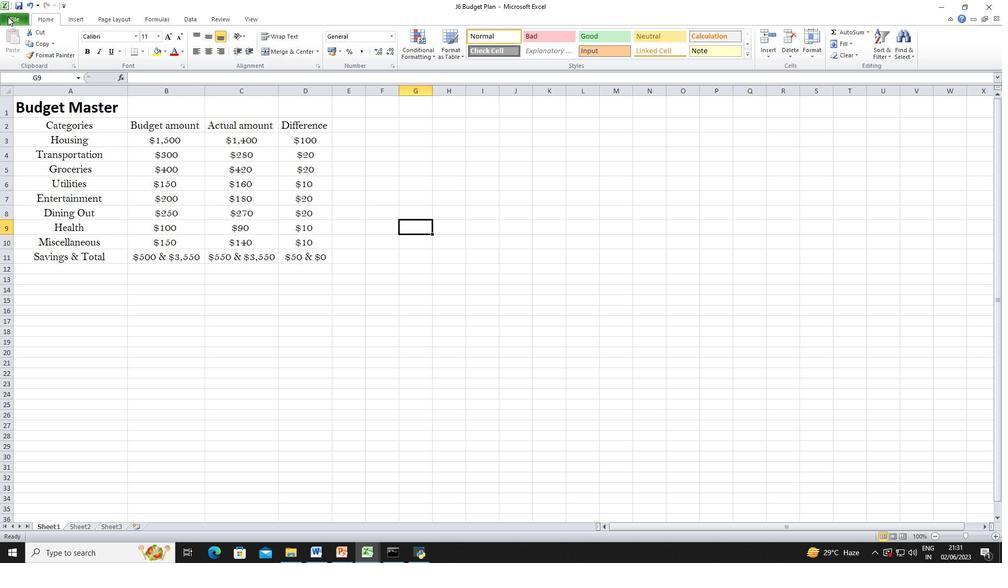 
Action: Mouse moved to (22, 33)
Screenshot: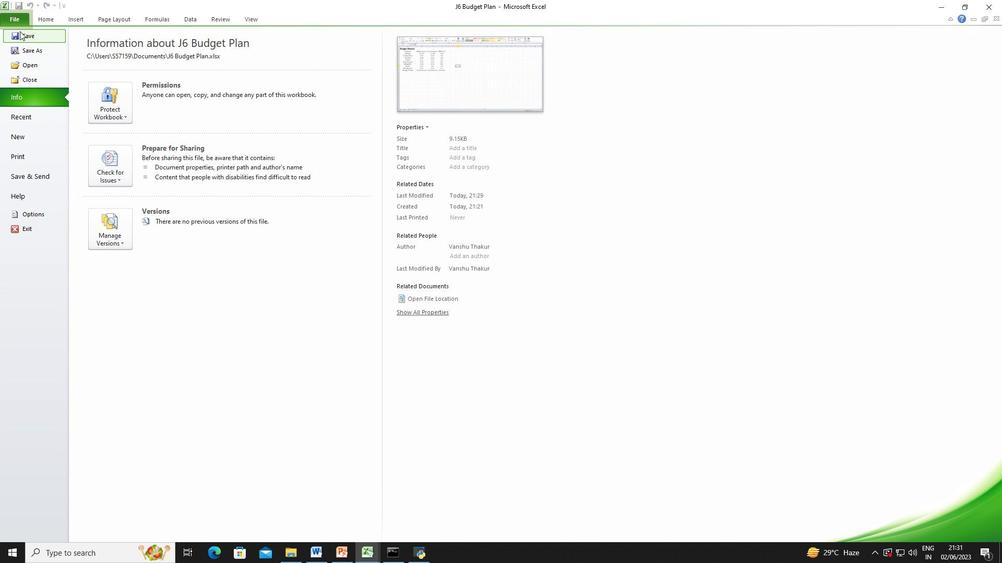 
Action: Mouse pressed left at (22, 33)
Screenshot: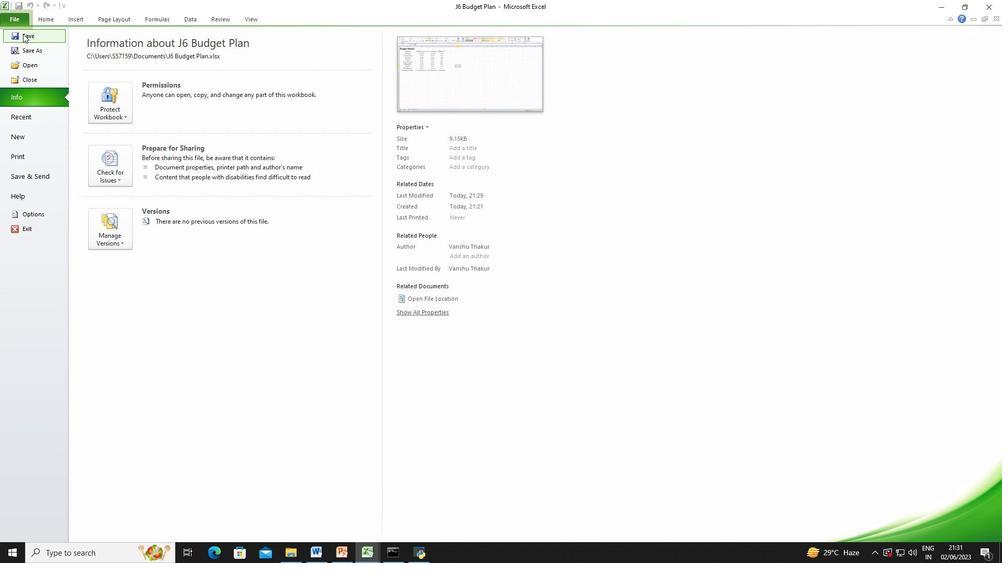 
Action: Mouse moved to (271, 201)
Screenshot: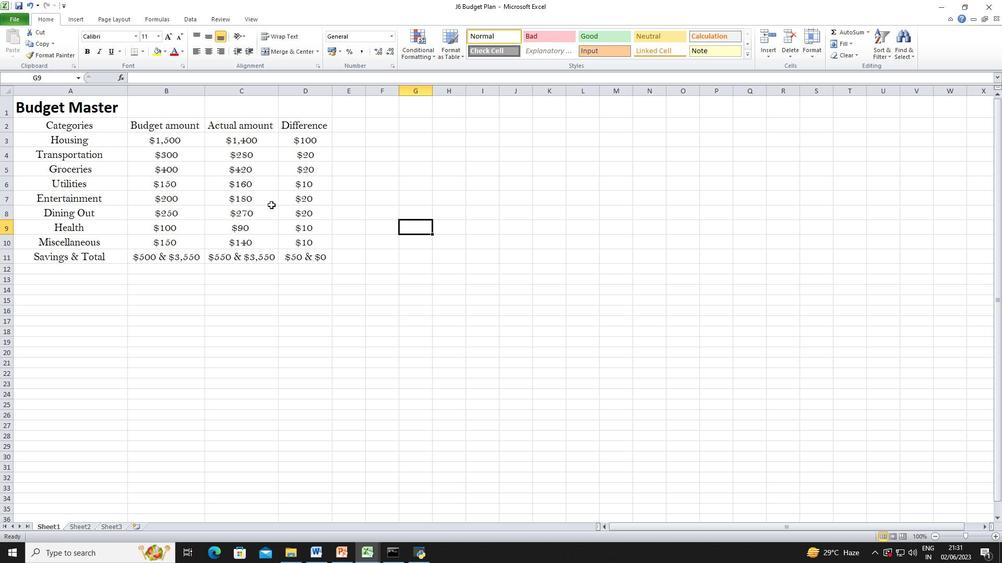 
